 Task: Research Airbnb properties in Koulamoutou, Gabon from 7th December, 2023 to 14th December, 2023 for 1 adult. Place can be shared room with 1  bedroom having 1 bed and 1 bathroom. Property type can be hotel. Amenities needed are: washing machine. Booking option can be shelf check-in. Look for 5 properties as per requirement.
Action: Mouse moved to (281, 127)
Screenshot: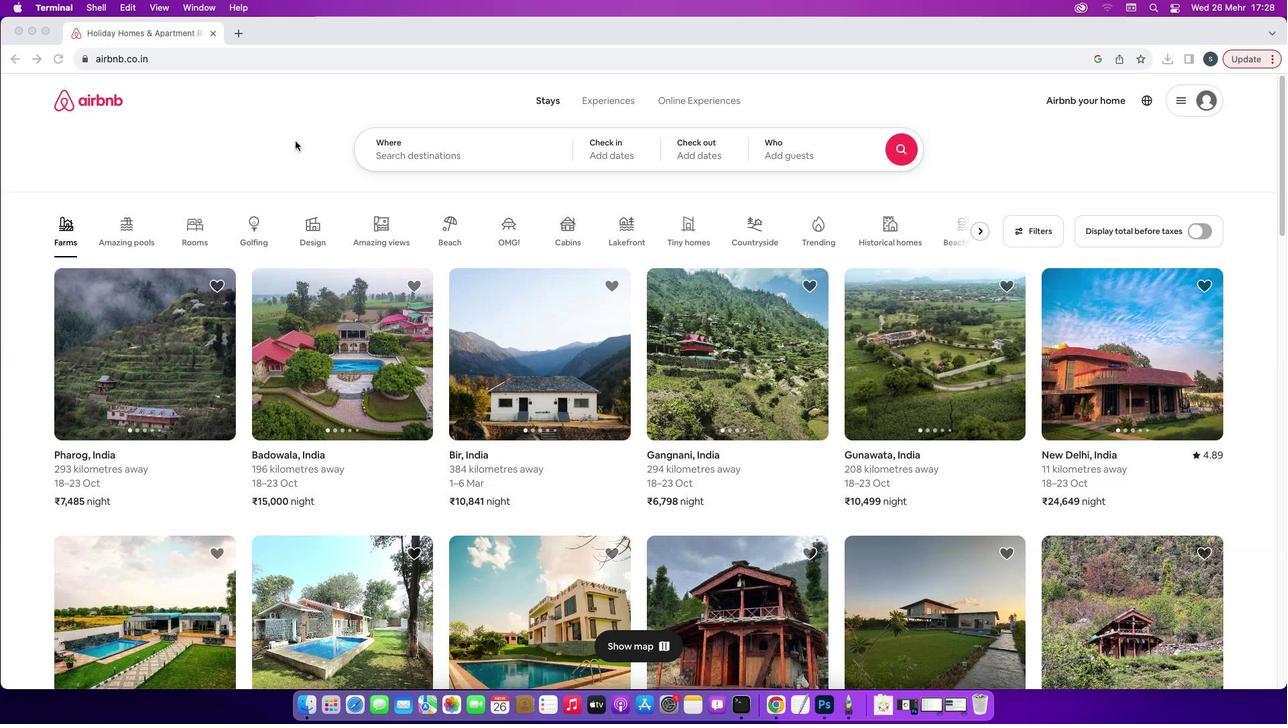 
Action: Mouse pressed left at (281, 127)
Screenshot: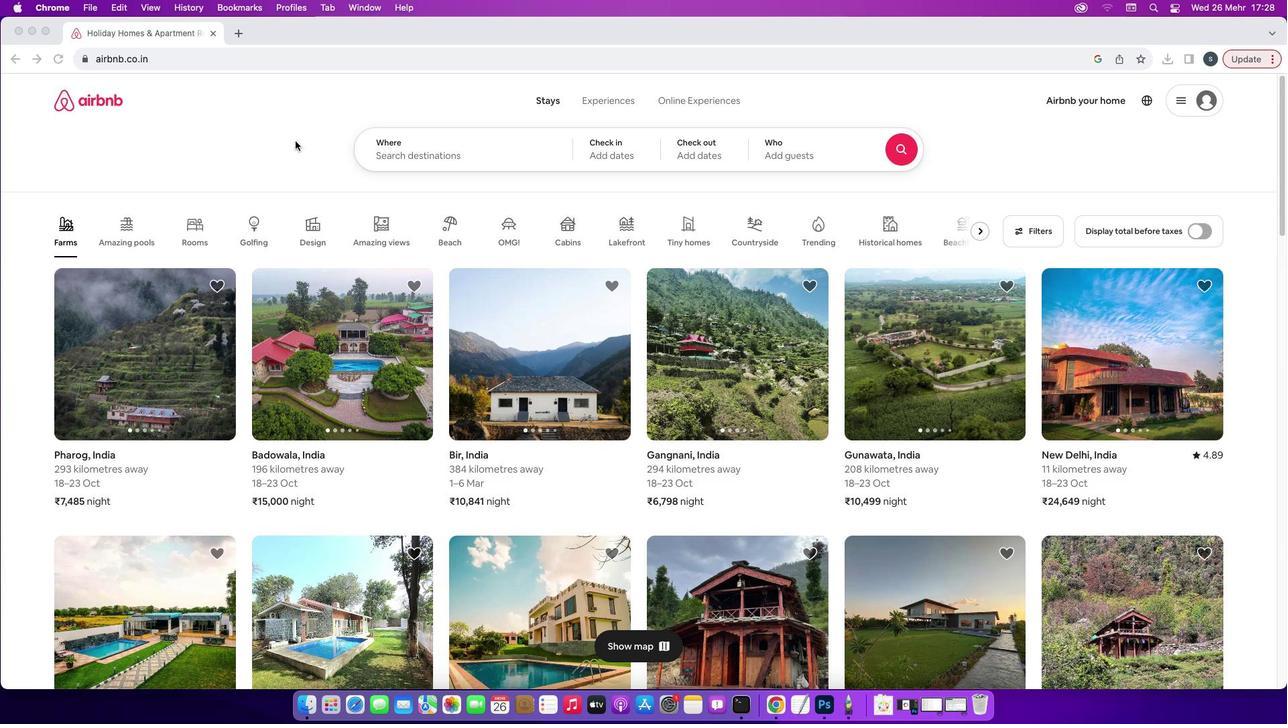 
Action: Mouse moved to (446, 145)
Screenshot: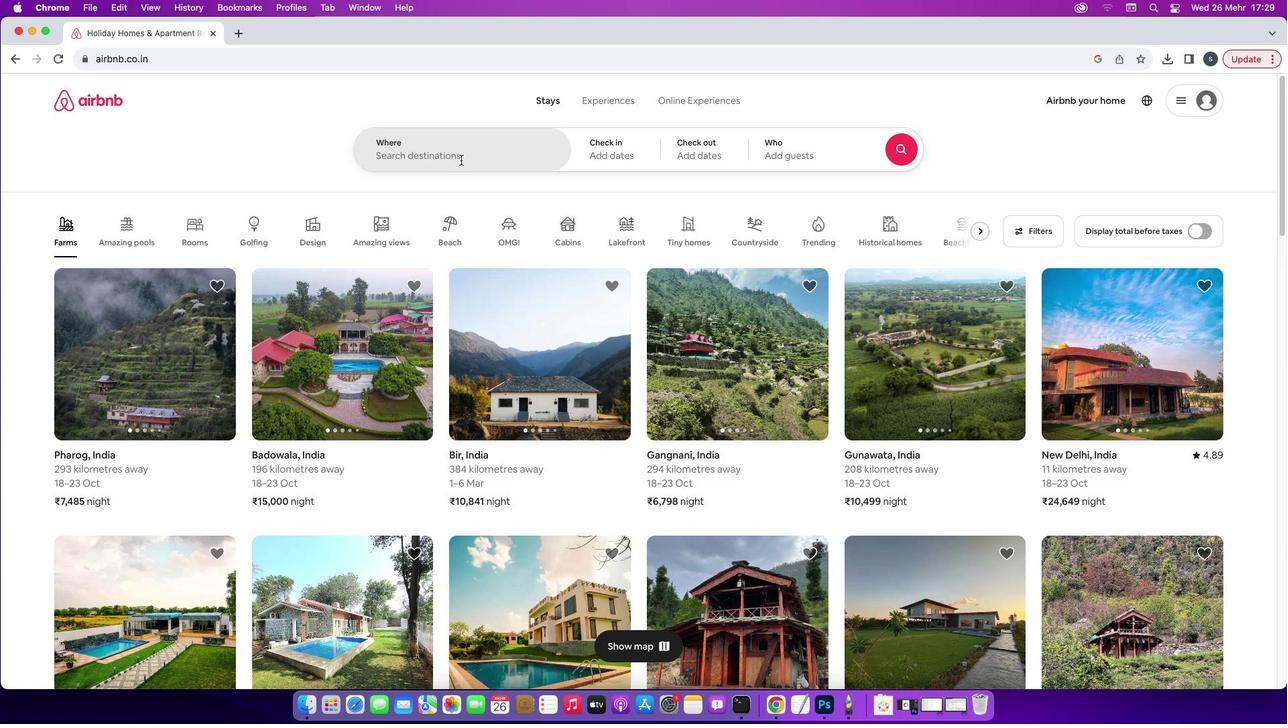 
Action: Mouse pressed left at (446, 145)
Screenshot: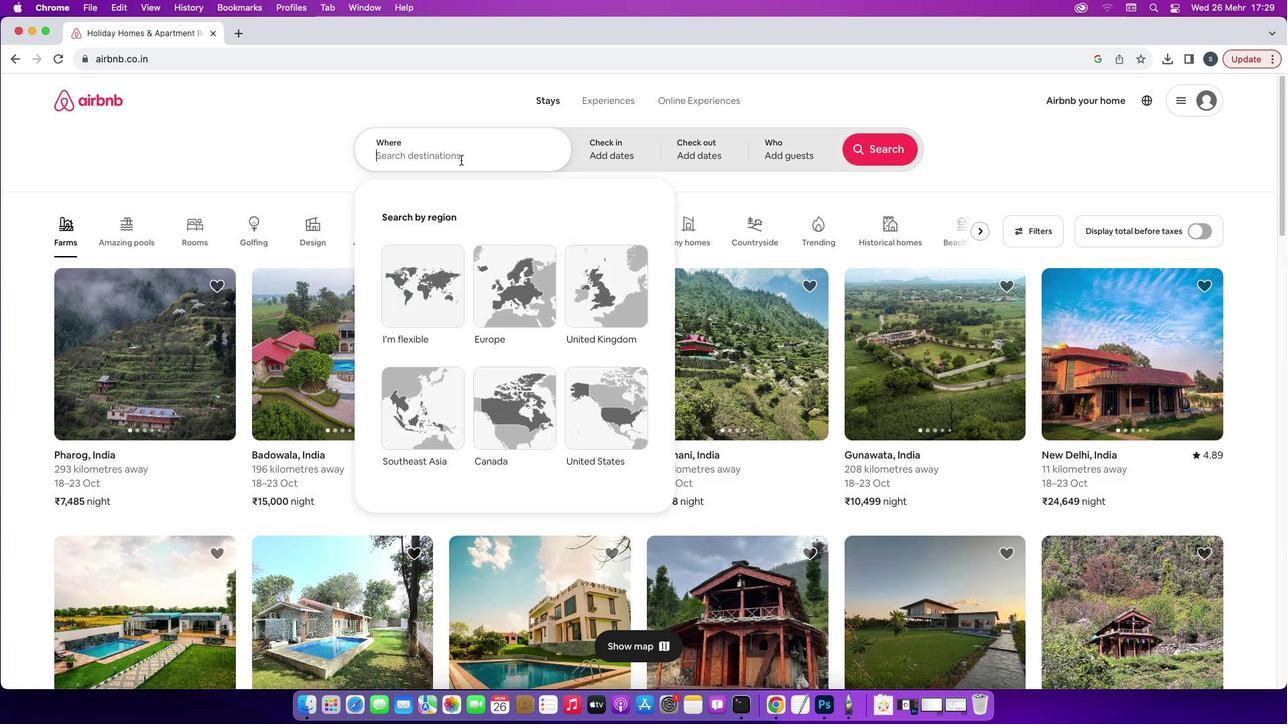 
Action: Mouse moved to (446, 145)
Screenshot: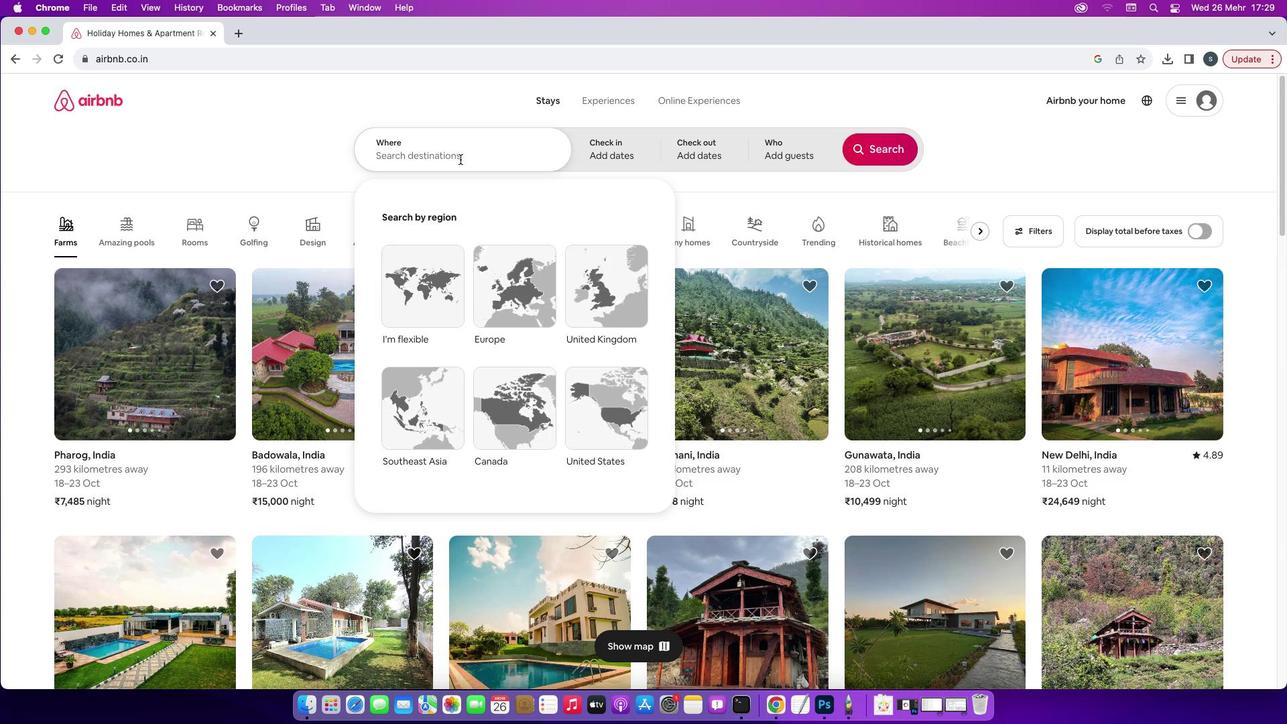 
Action: Key pressed Key.caps_lockKey.caps_lock'K'Key.caps_lock'o''u''l''a''m''o''u''t''o''u'','Key.spaceKey.caps_lock'G'Key.caps_lock'a''b''o''n'Key.enter
Screenshot: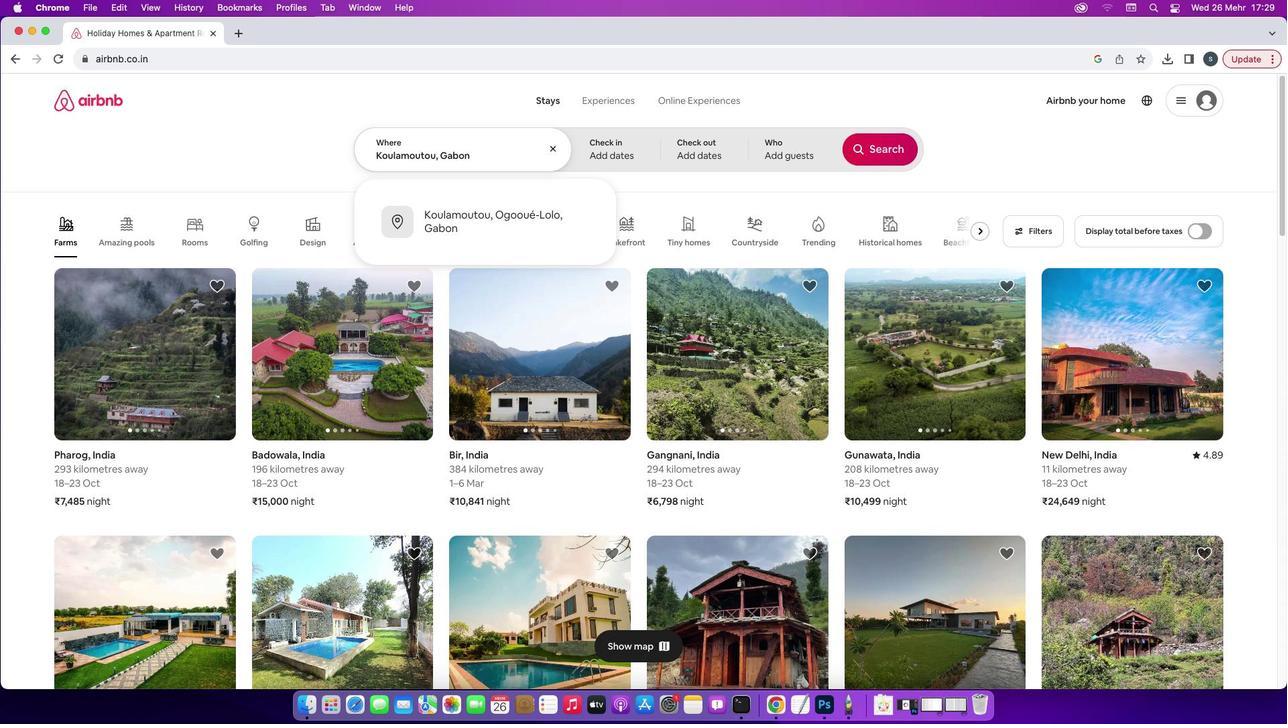 
Action: Mouse moved to (865, 240)
Screenshot: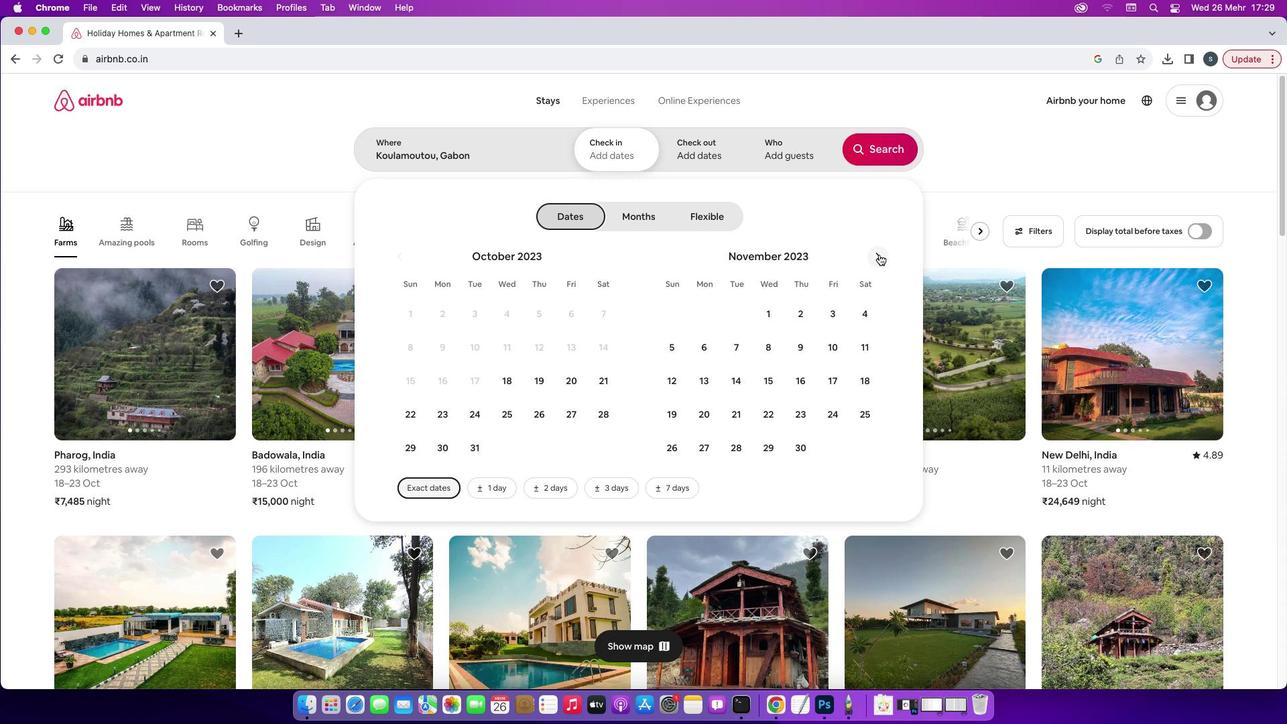 
Action: Mouse pressed left at (865, 240)
Screenshot: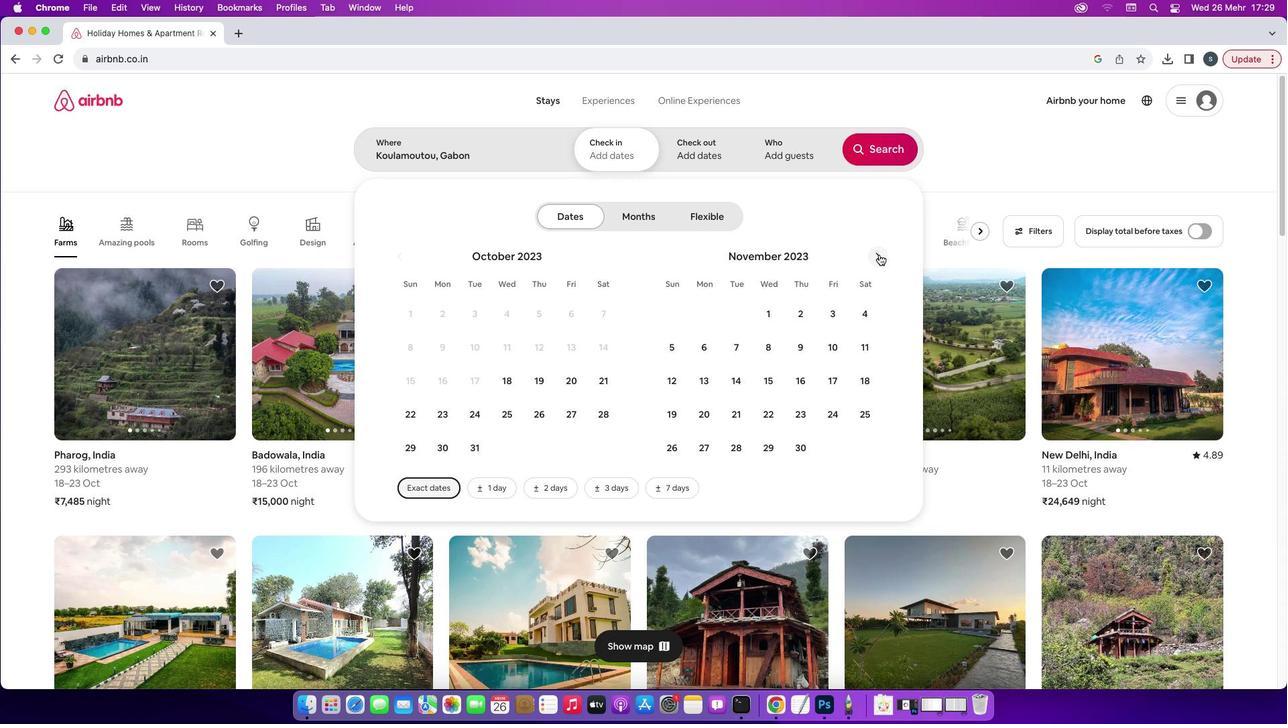 
Action: Mouse moved to (791, 327)
Screenshot: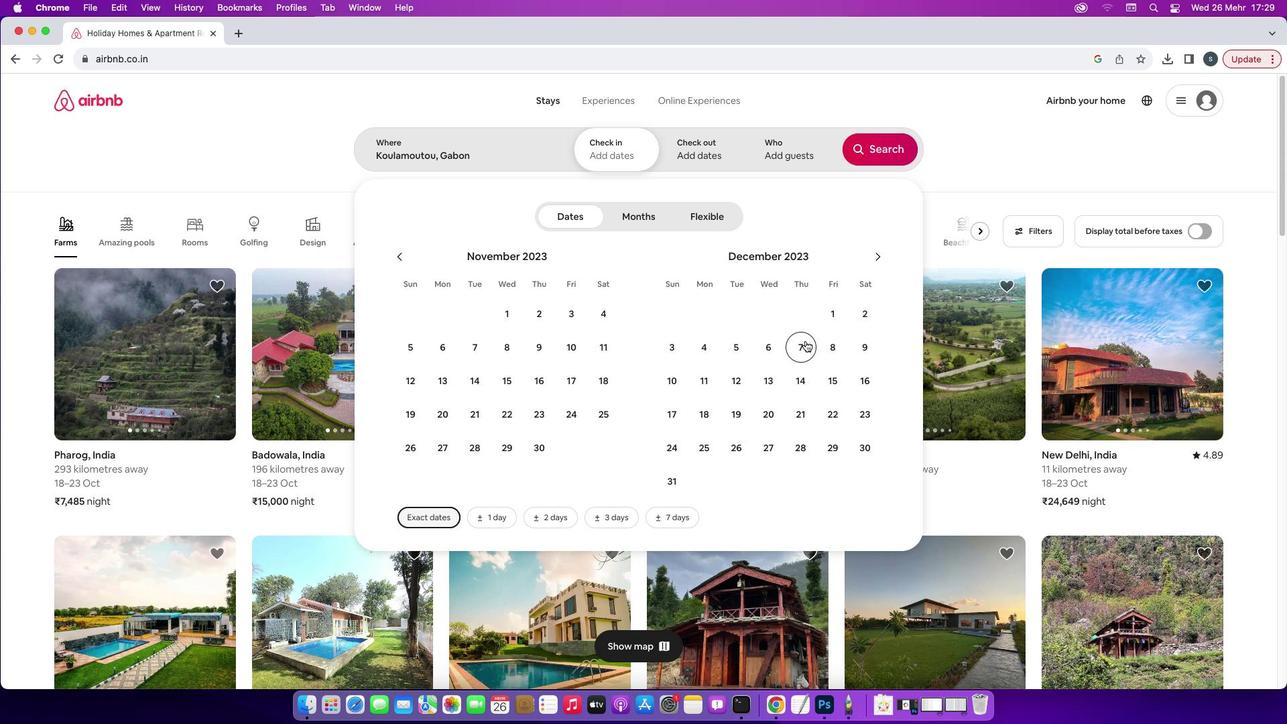
Action: Mouse pressed left at (791, 327)
Screenshot: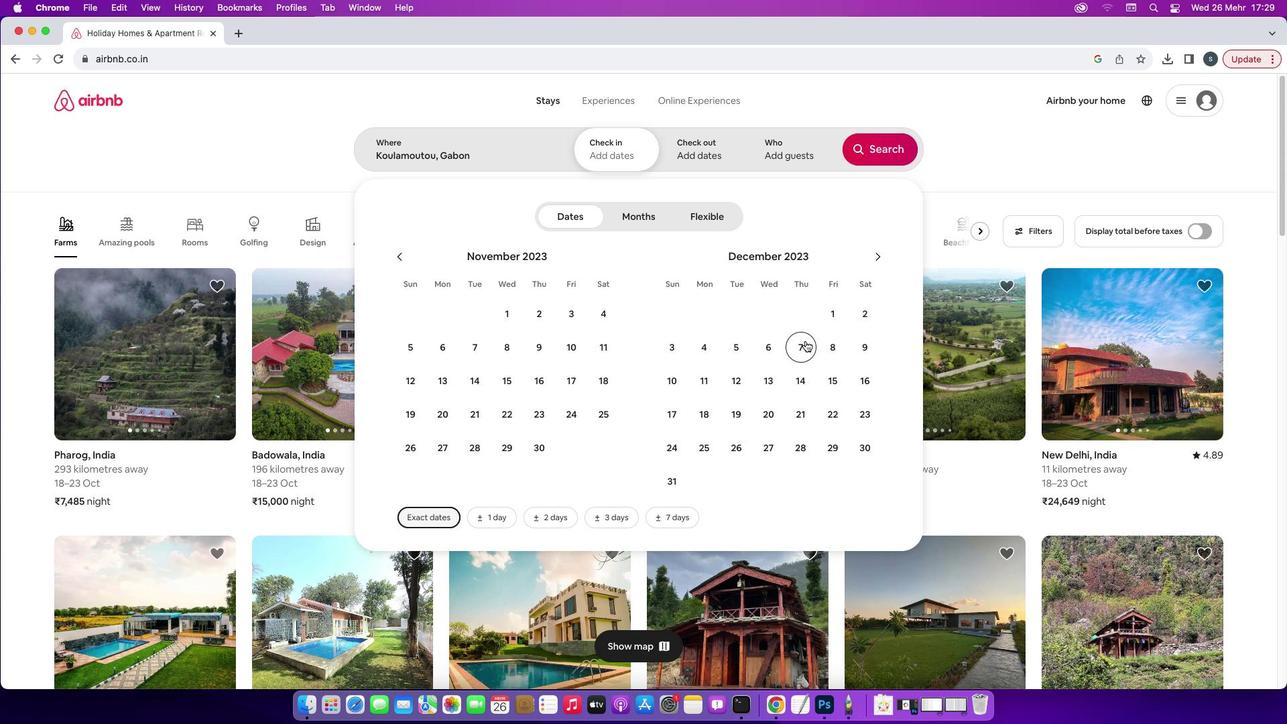 
Action: Mouse moved to (786, 361)
Screenshot: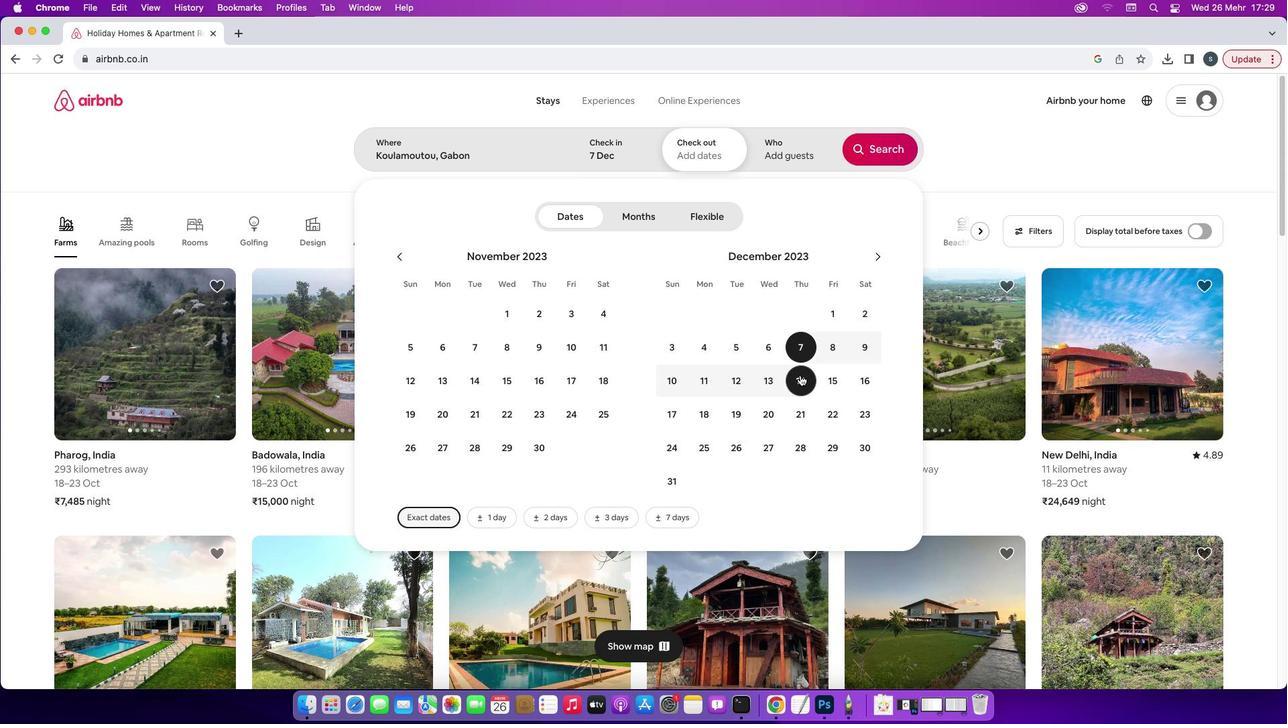 
Action: Mouse pressed left at (786, 361)
Screenshot: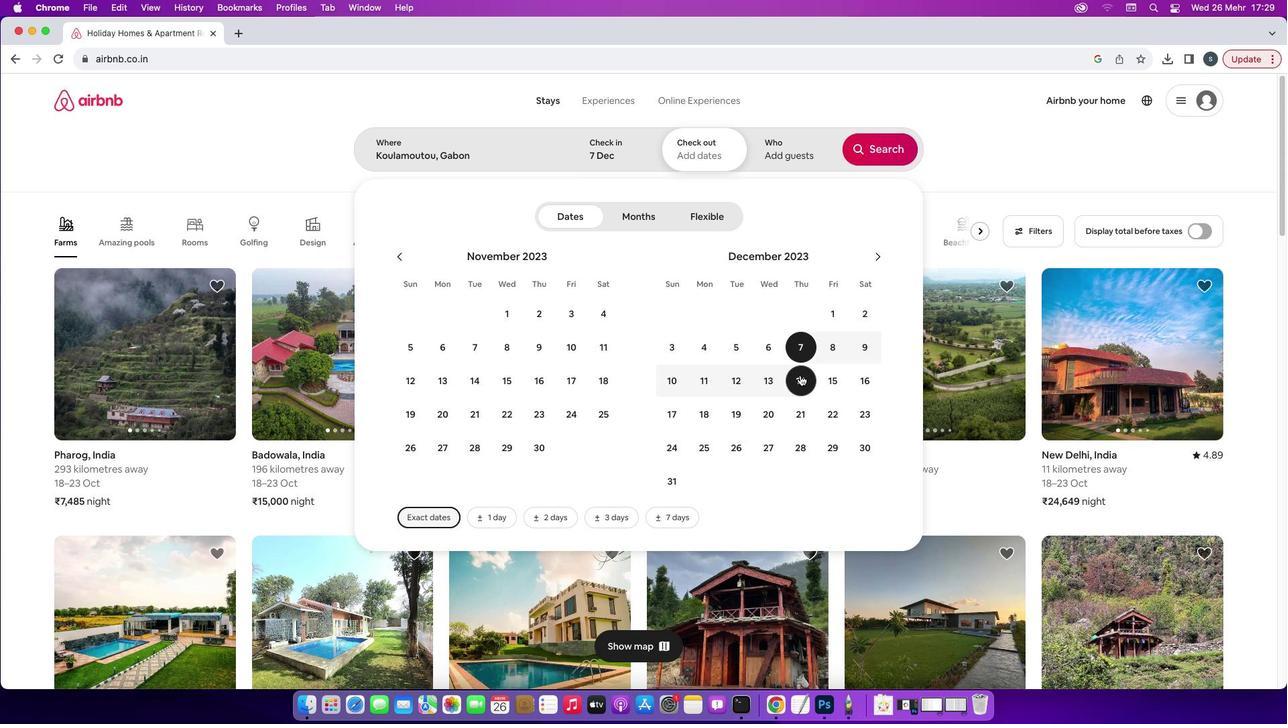 
Action: Mouse moved to (775, 144)
Screenshot: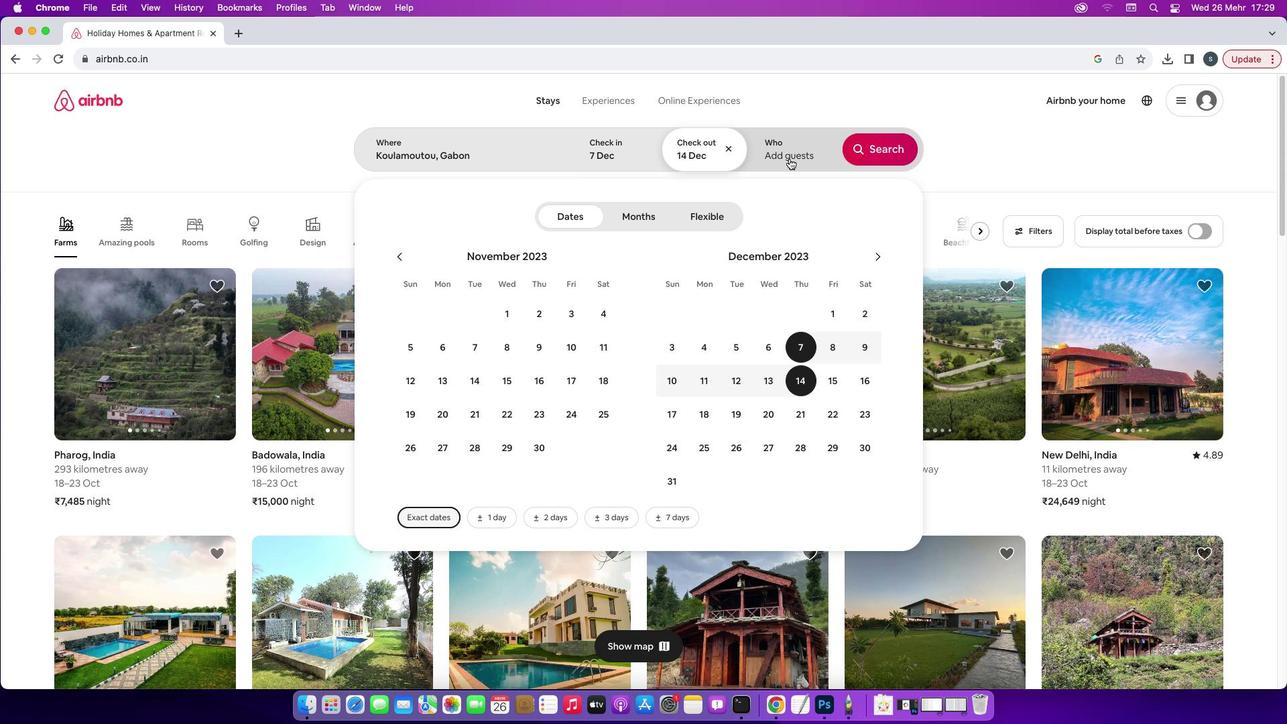 
Action: Mouse pressed left at (775, 144)
Screenshot: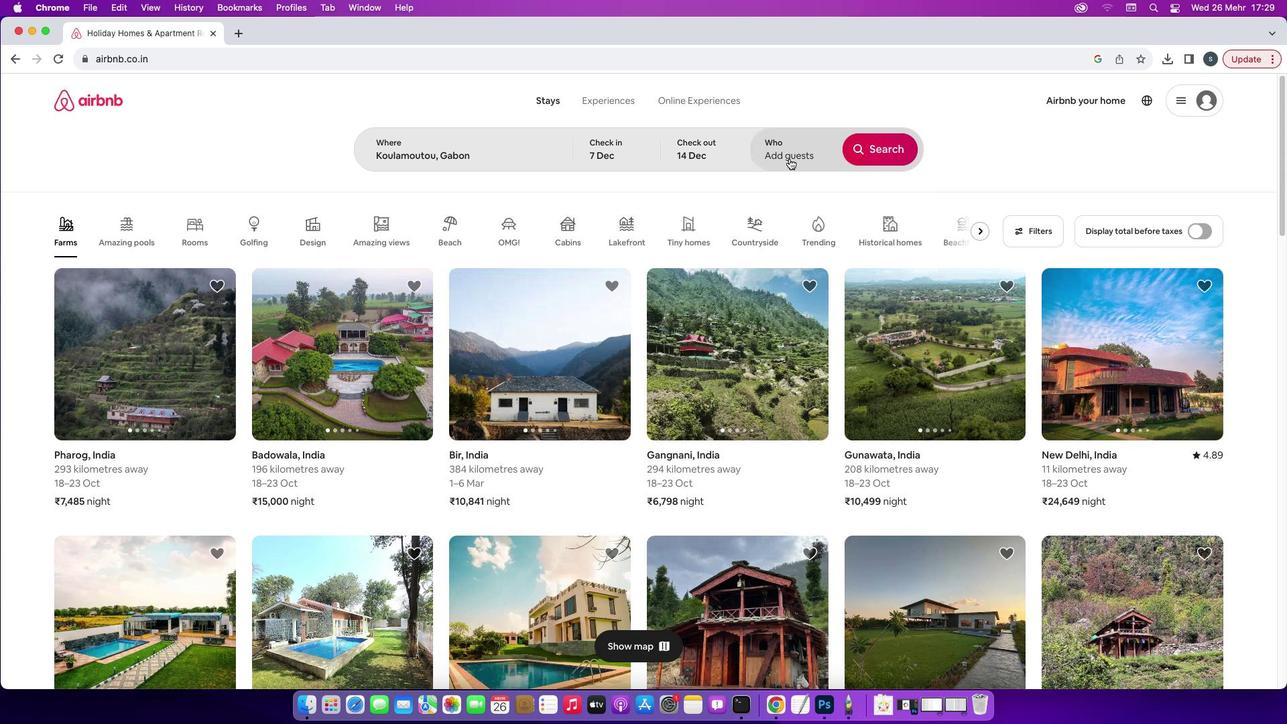 
Action: Mouse moved to (865, 203)
Screenshot: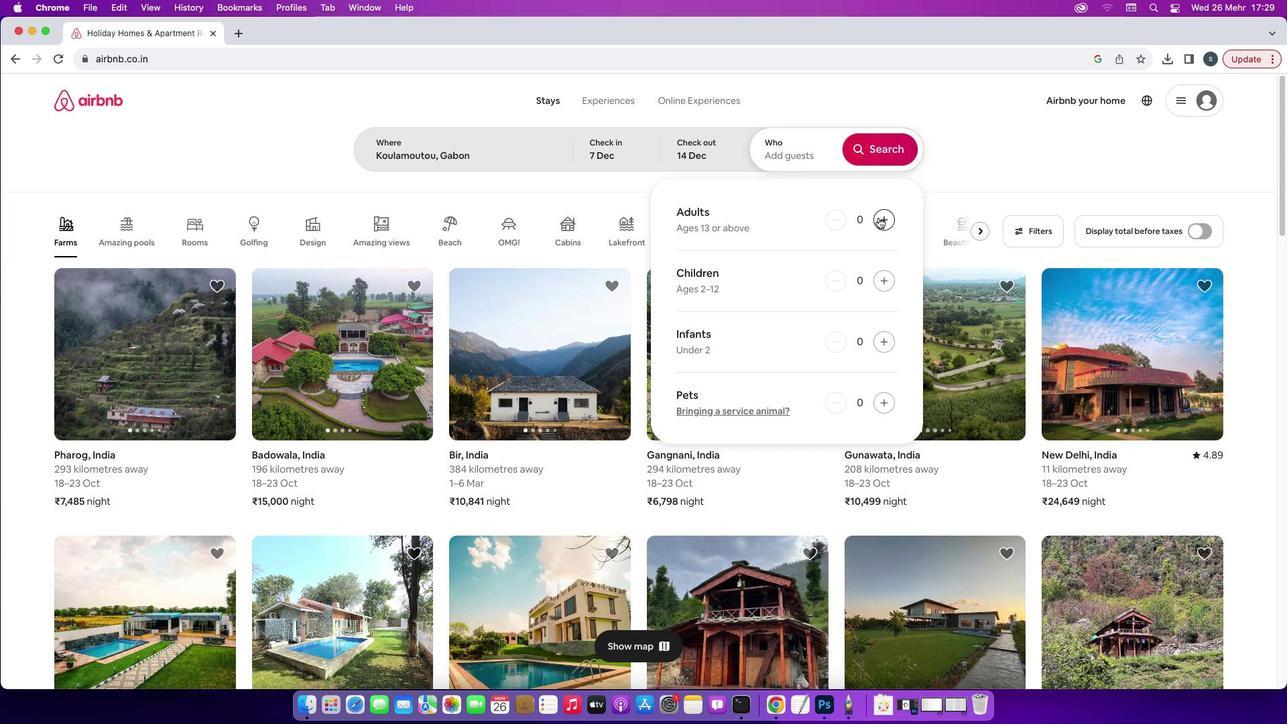 
Action: Mouse pressed left at (865, 203)
Screenshot: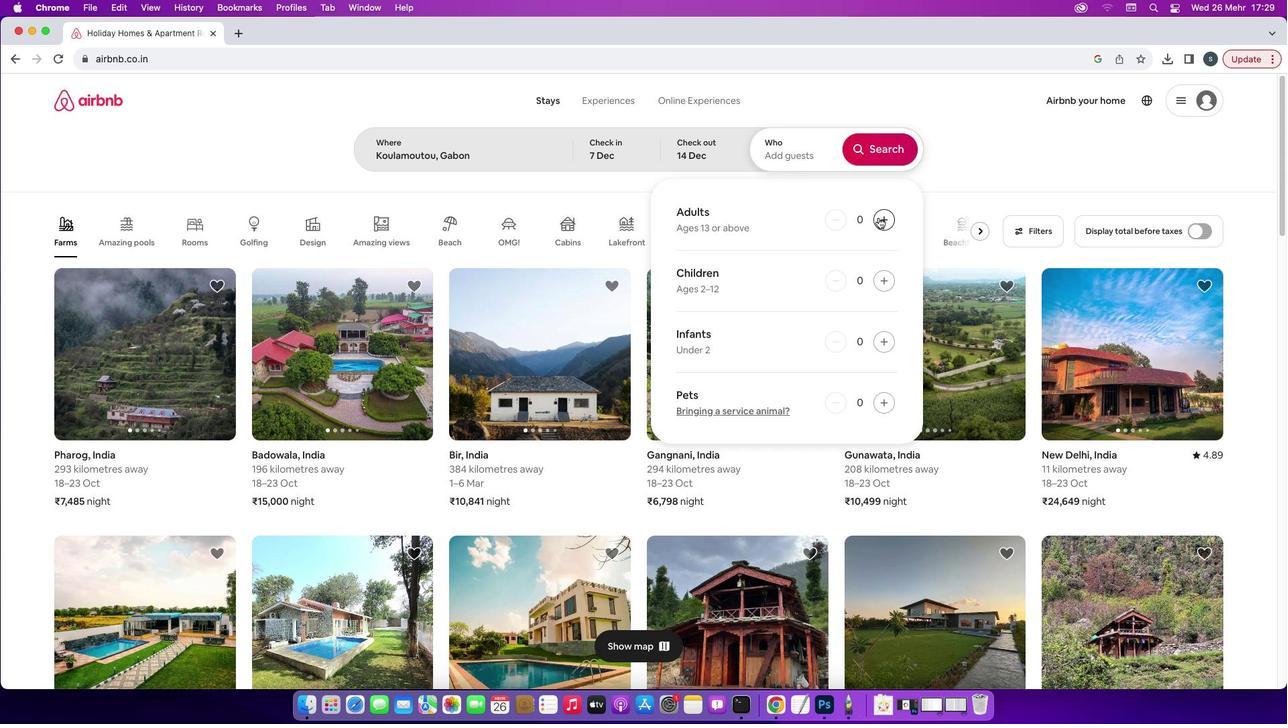 
Action: Mouse moved to (867, 139)
Screenshot: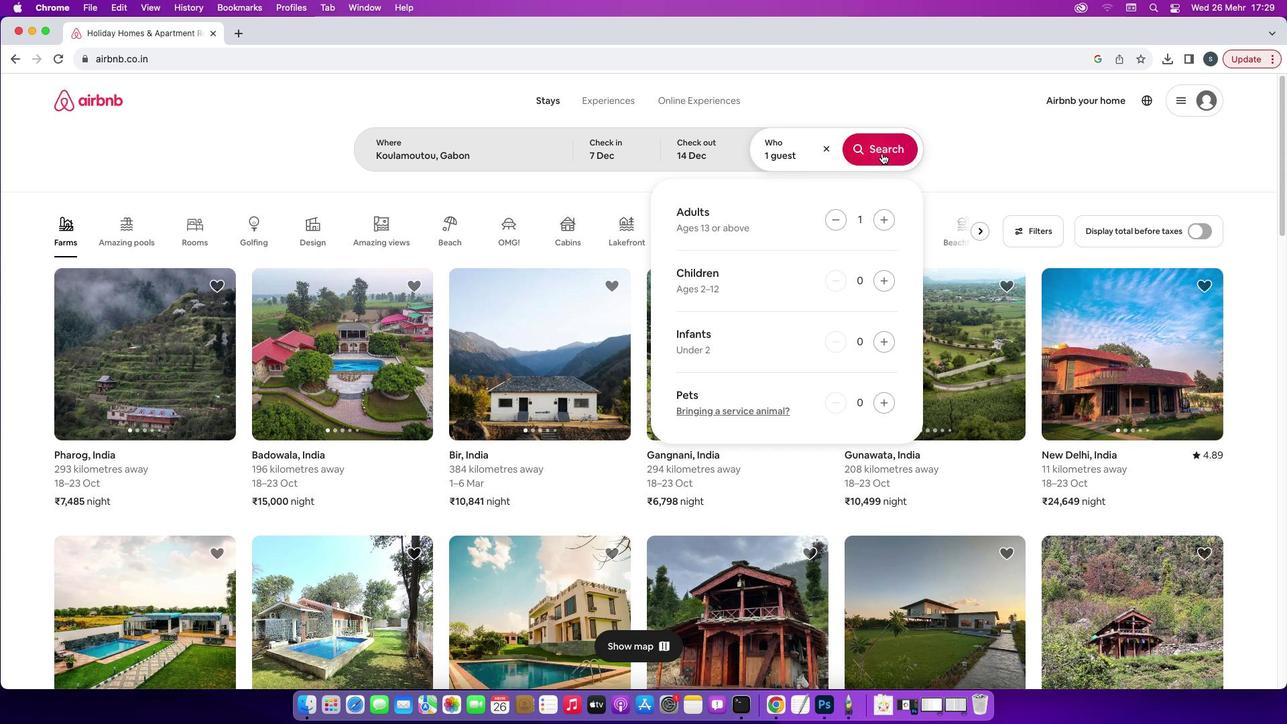 
Action: Mouse pressed left at (867, 139)
Screenshot: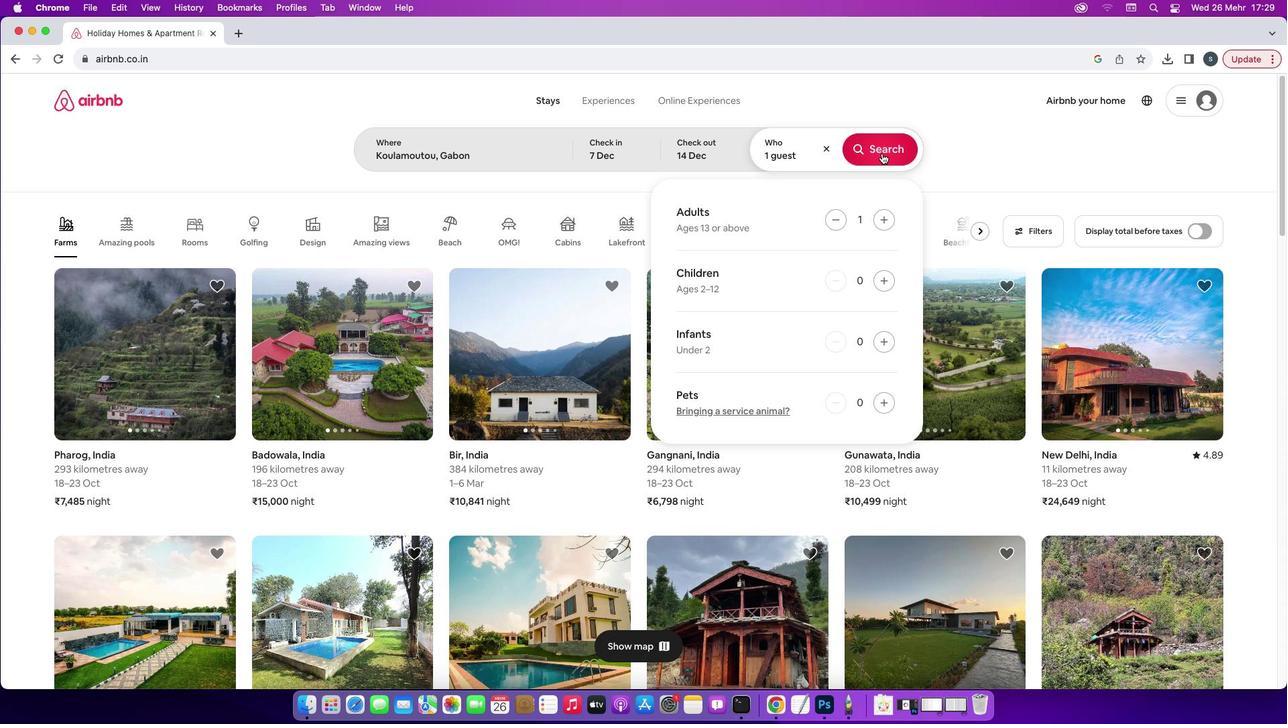 
Action: Mouse moved to (1049, 142)
Screenshot: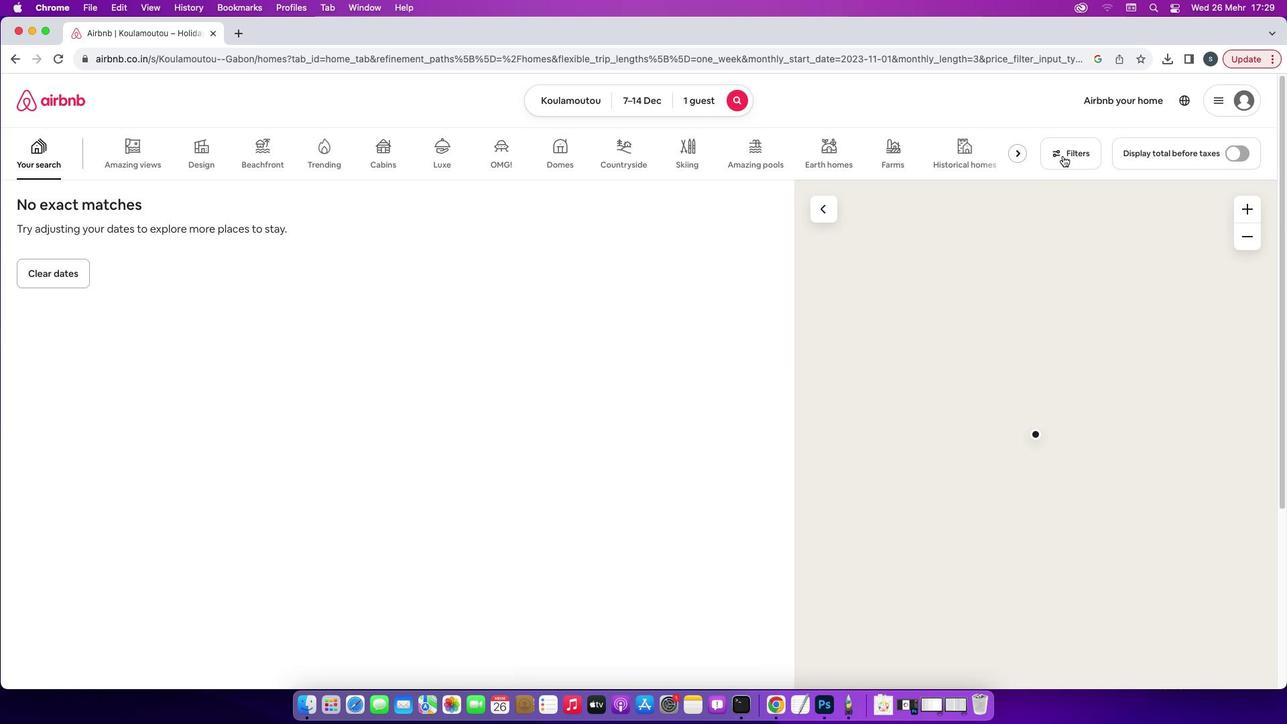 
Action: Mouse pressed left at (1049, 142)
Screenshot: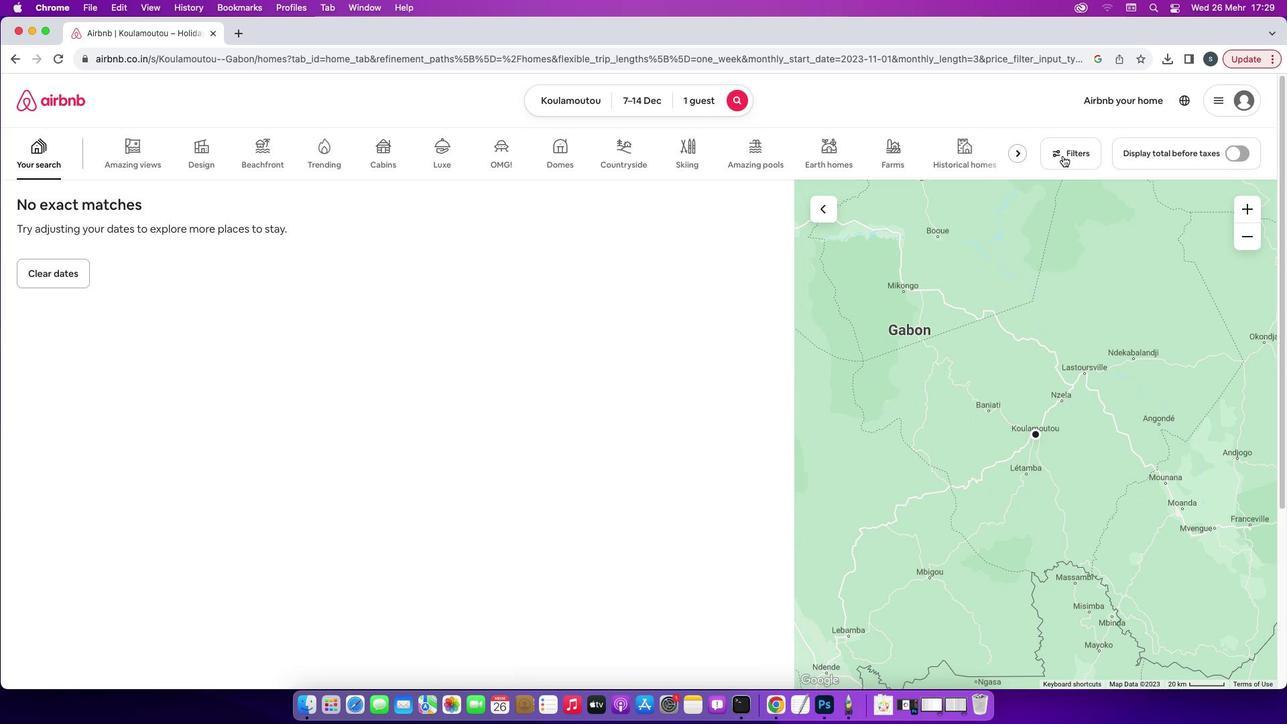 
Action: Mouse moved to (531, 472)
Screenshot: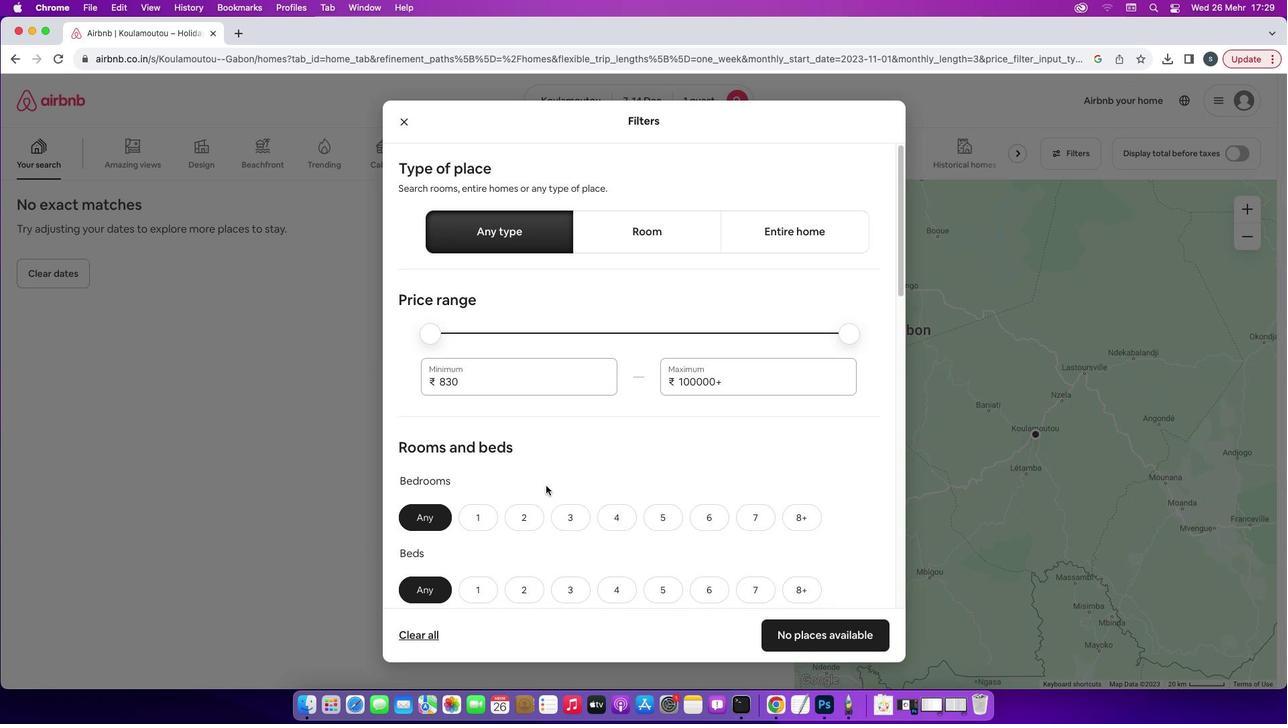 
Action: Mouse scrolled (531, 472) with delta (-13, -14)
Screenshot: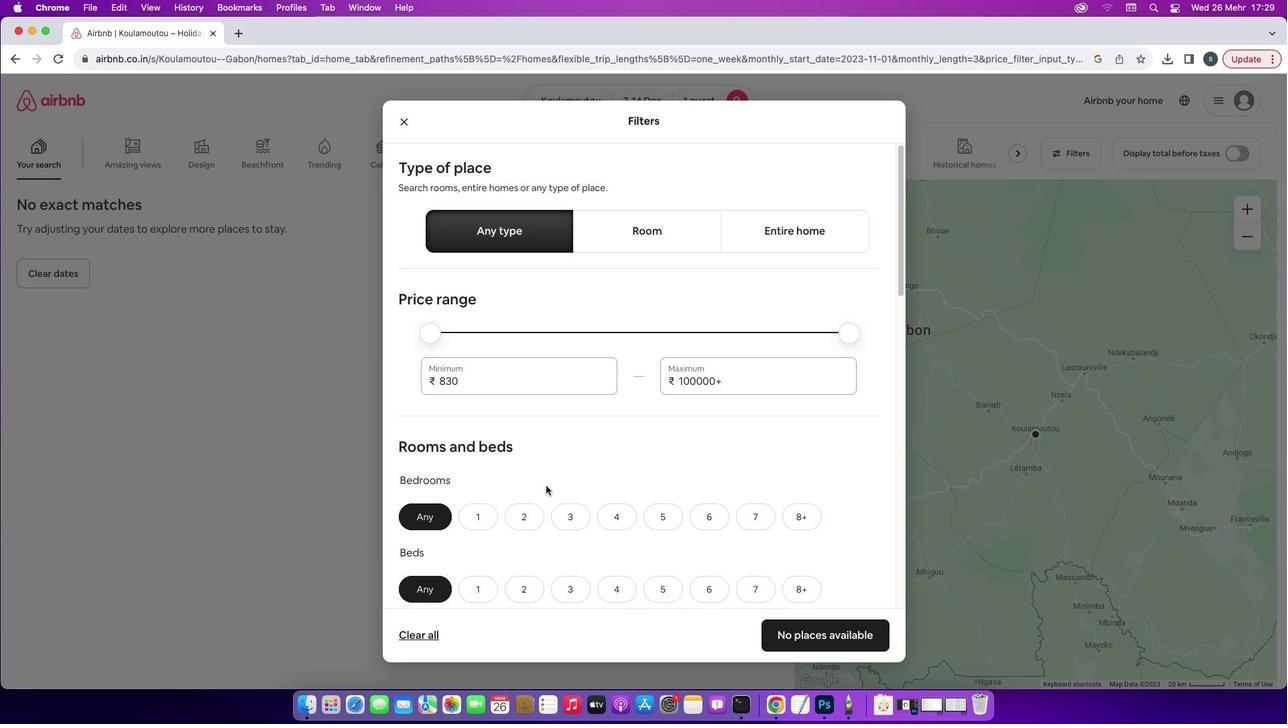 
Action: Mouse scrolled (531, 472) with delta (-13, -14)
Screenshot: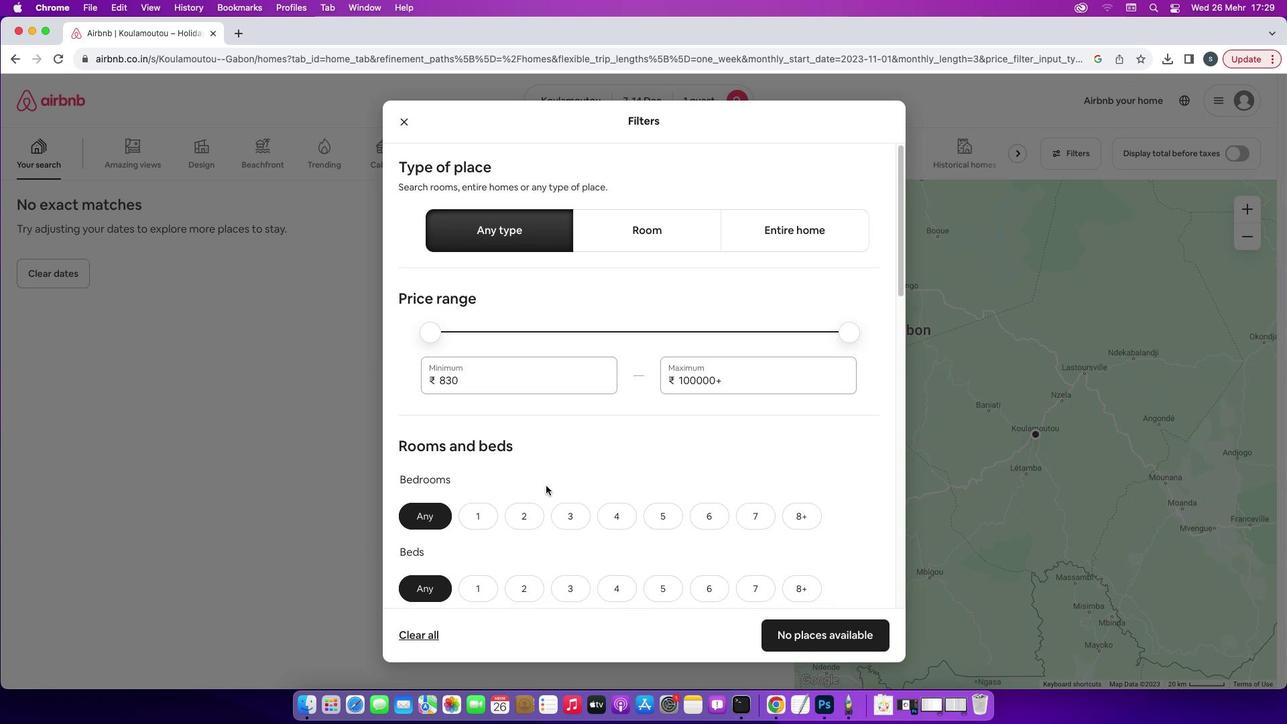 
Action: Mouse scrolled (531, 472) with delta (-13, -14)
Screenshot: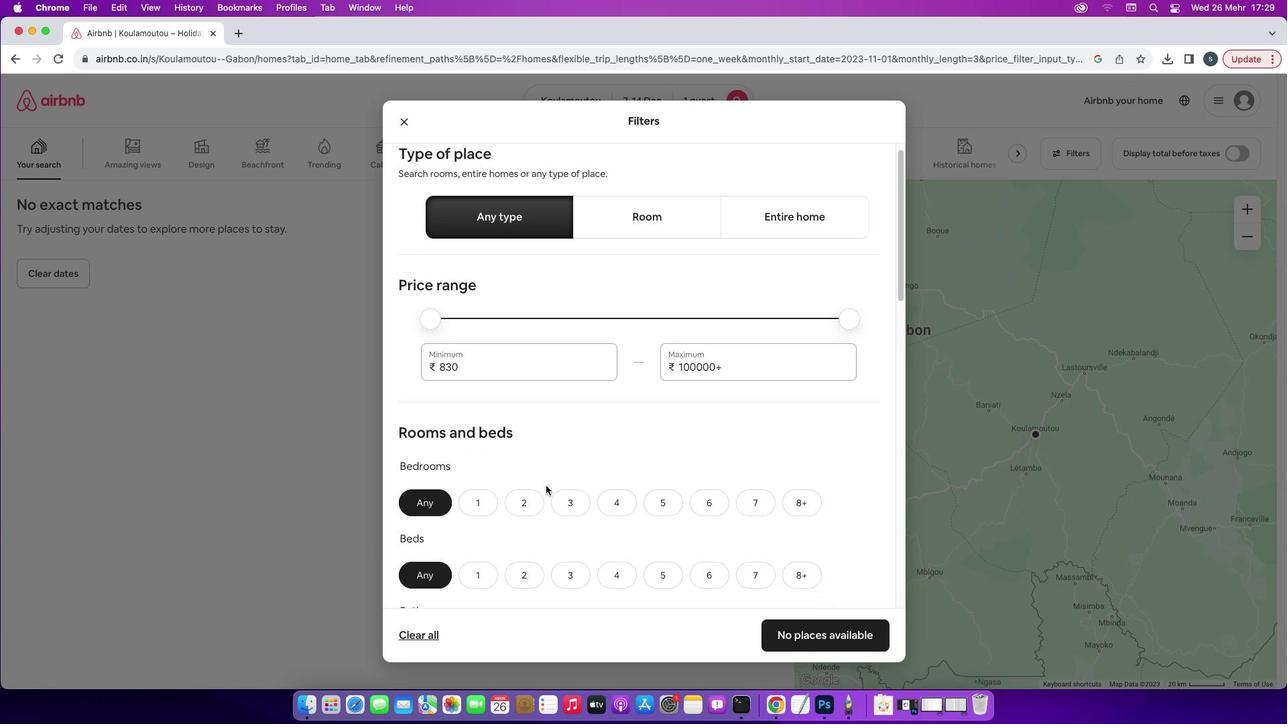 
Action: Mouse scrolled (531, 472) with delta (-13, -14)
Screenshot: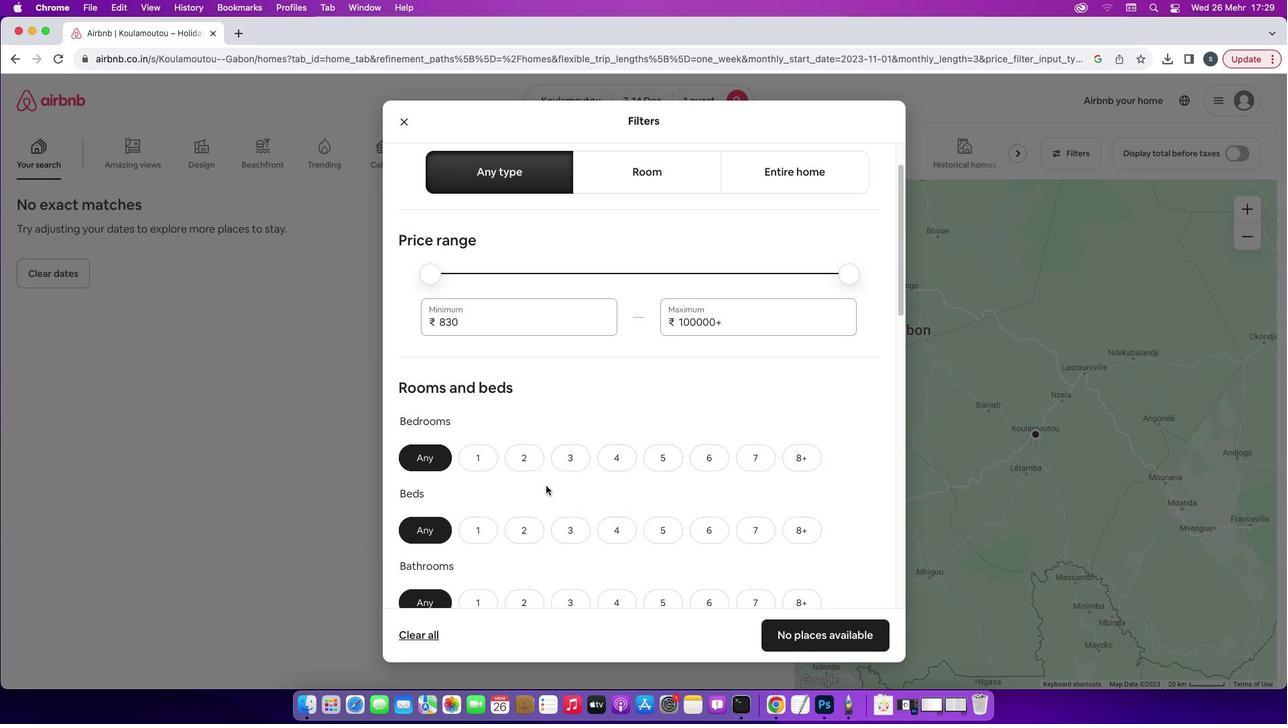 
Action: Mouse scrolled (531, 472) with delta (-13, -14)
Screenshot: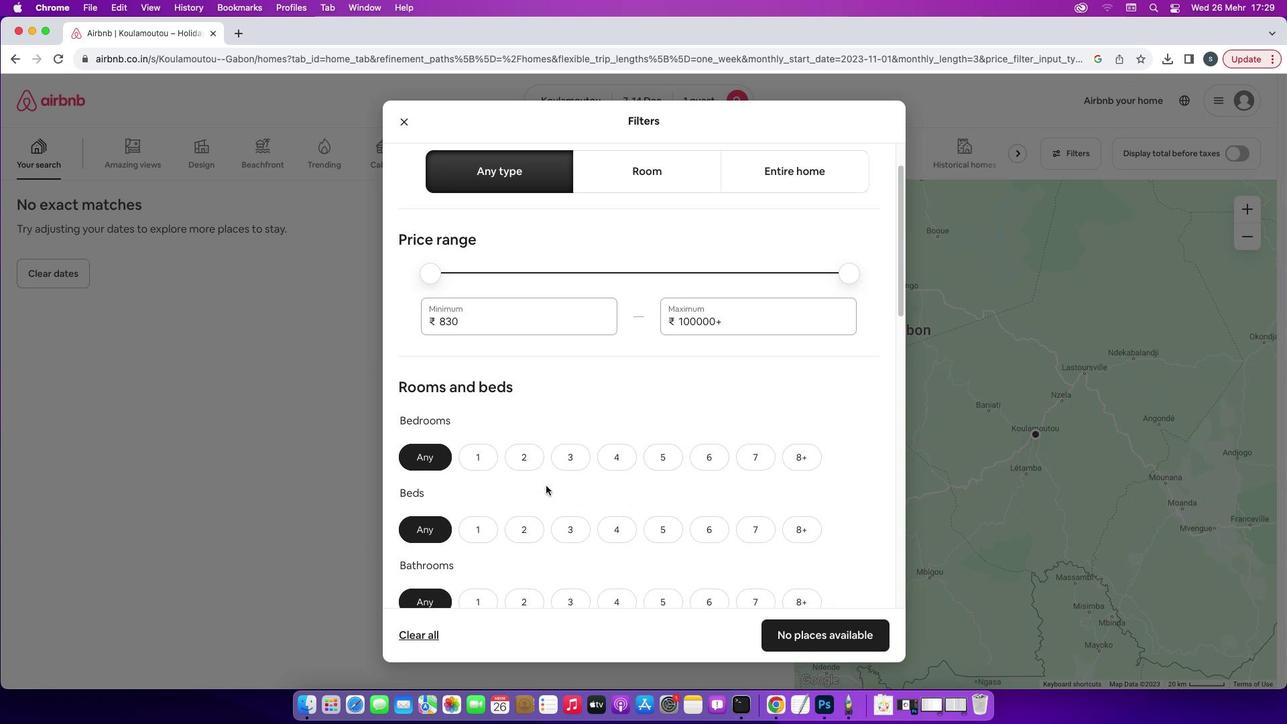 
Action: Mouse scrolled (531, 472) with delta (-13, -14)
Screenshot: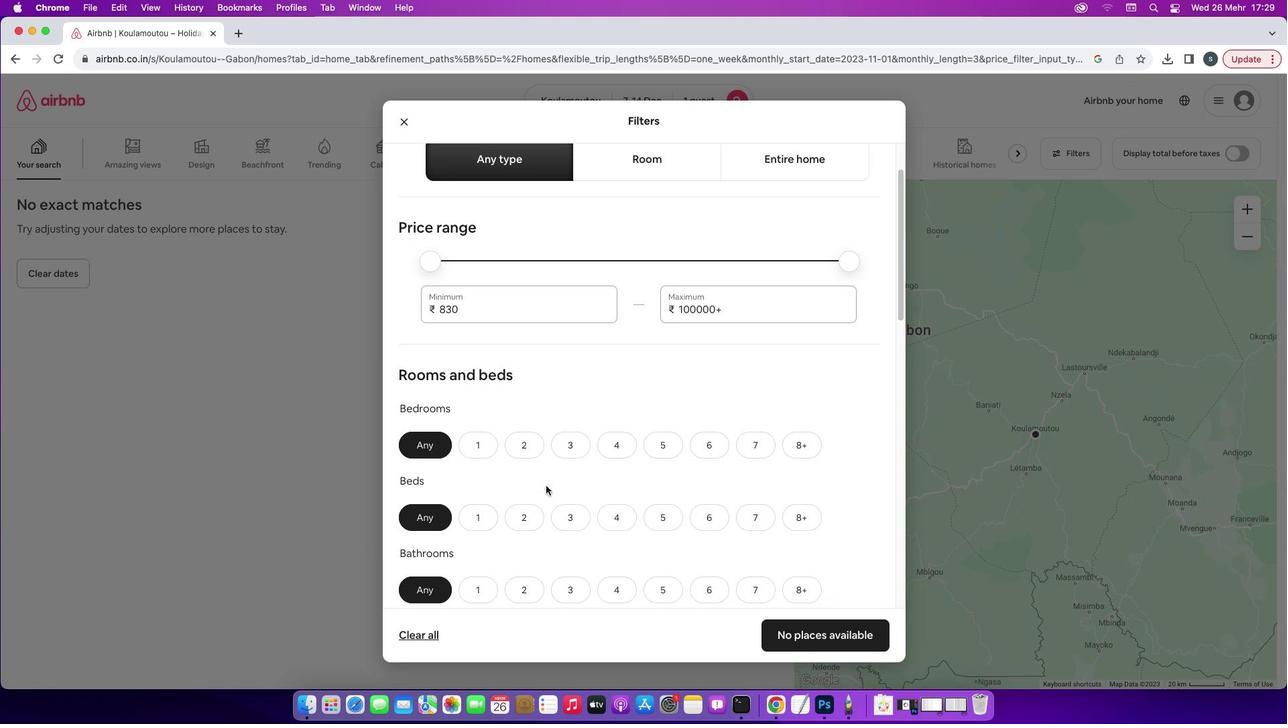 
Action: Mouse scrolled (531, 472) with delta (-13, -14)
Screenshot: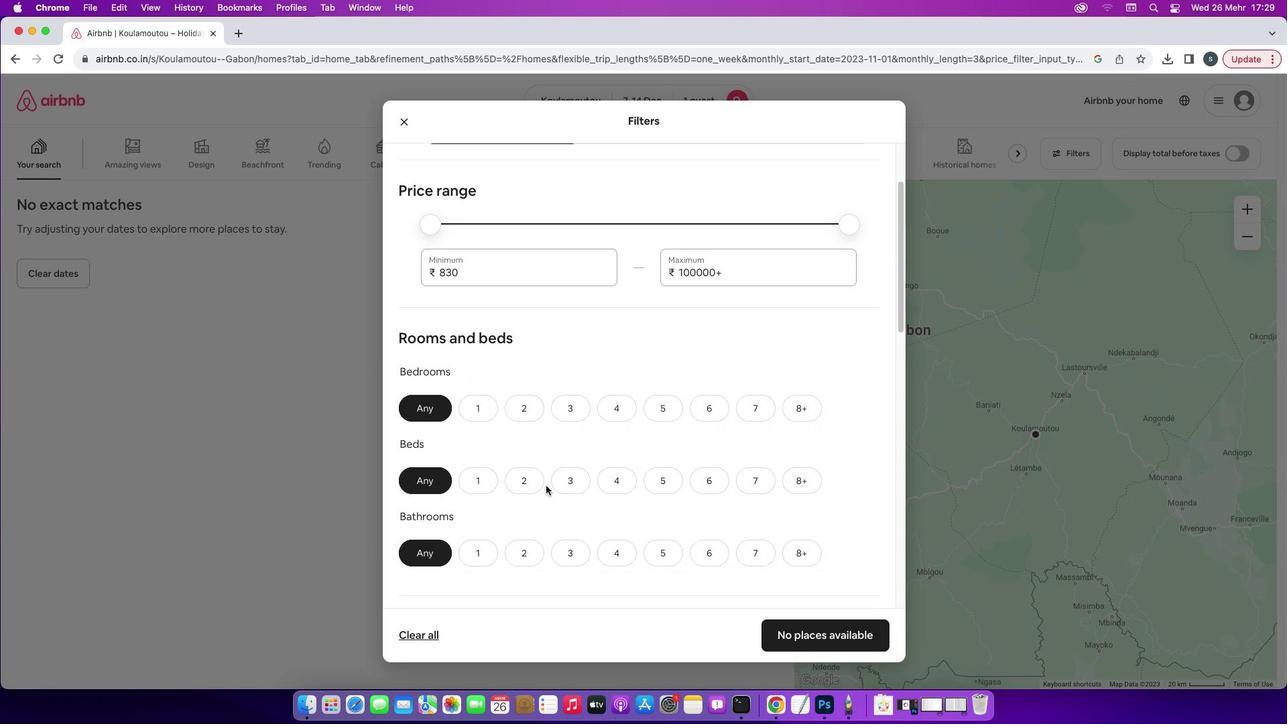 
Action: Mouse moved to (452, 358)
Screenshot: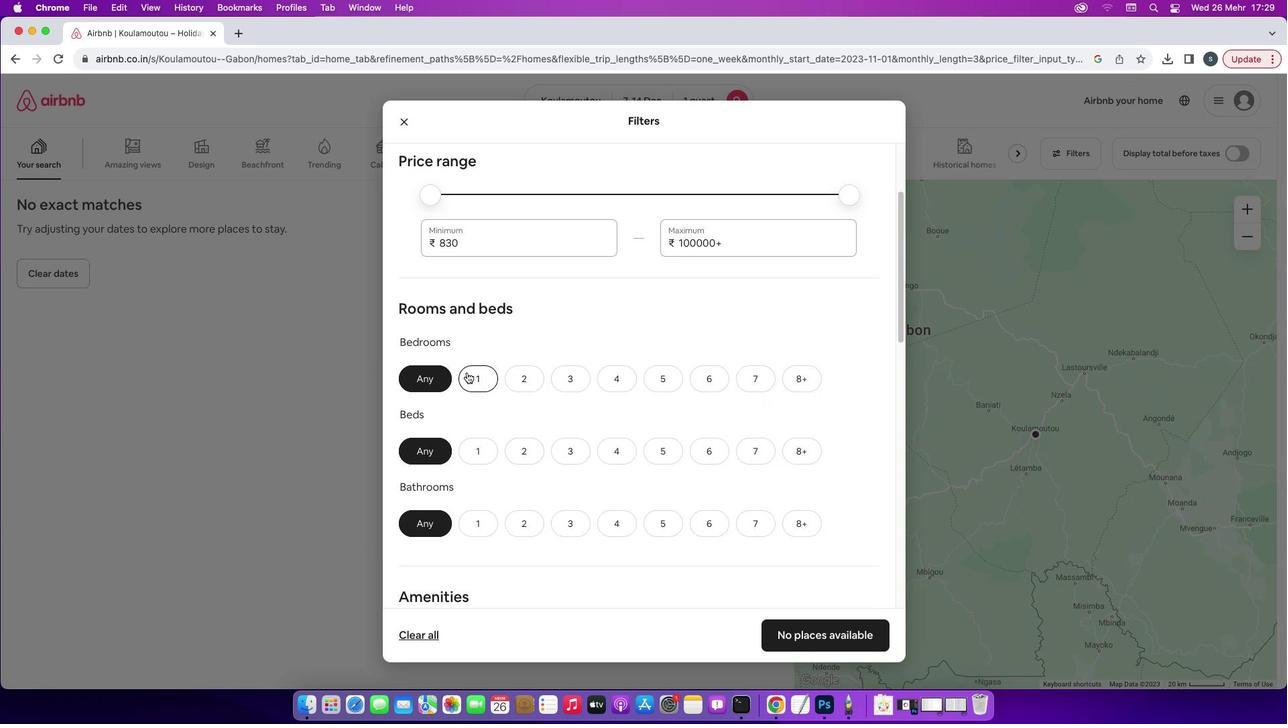 
Action: Mouse pressed left at (452, 358)
Screenshot: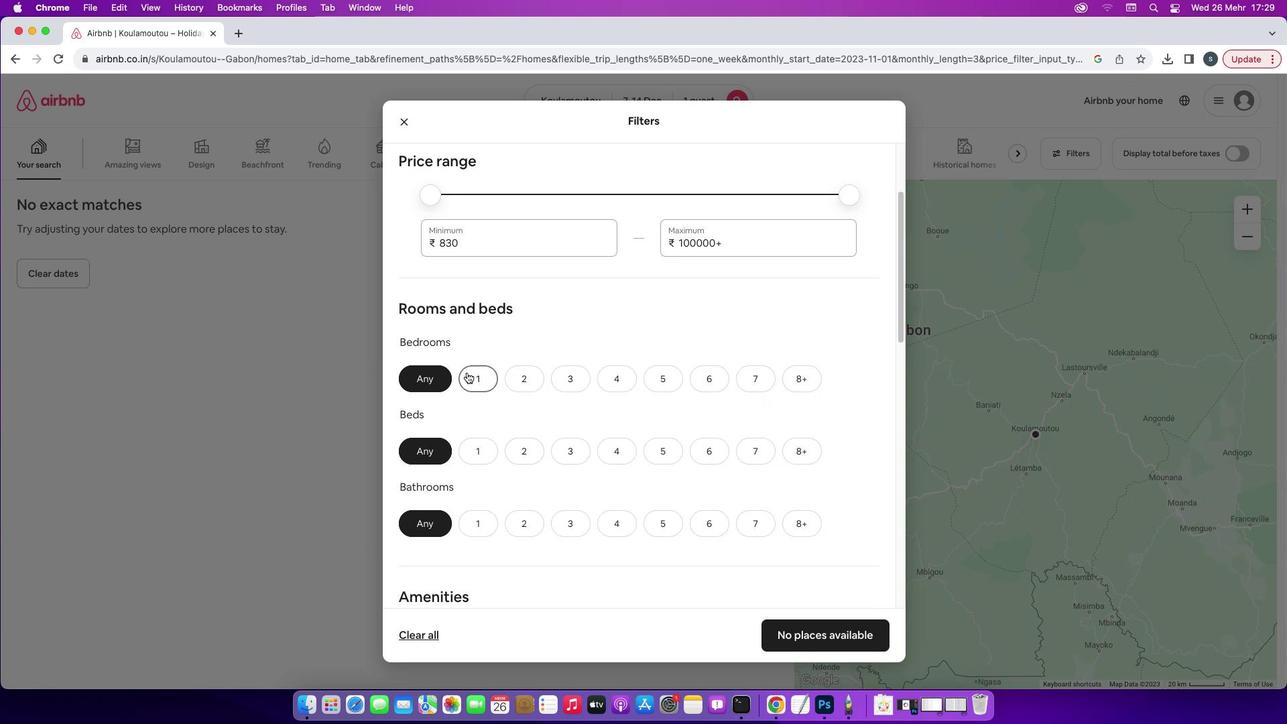 
Action: Mouse moved to (471, 432)
Screenshot: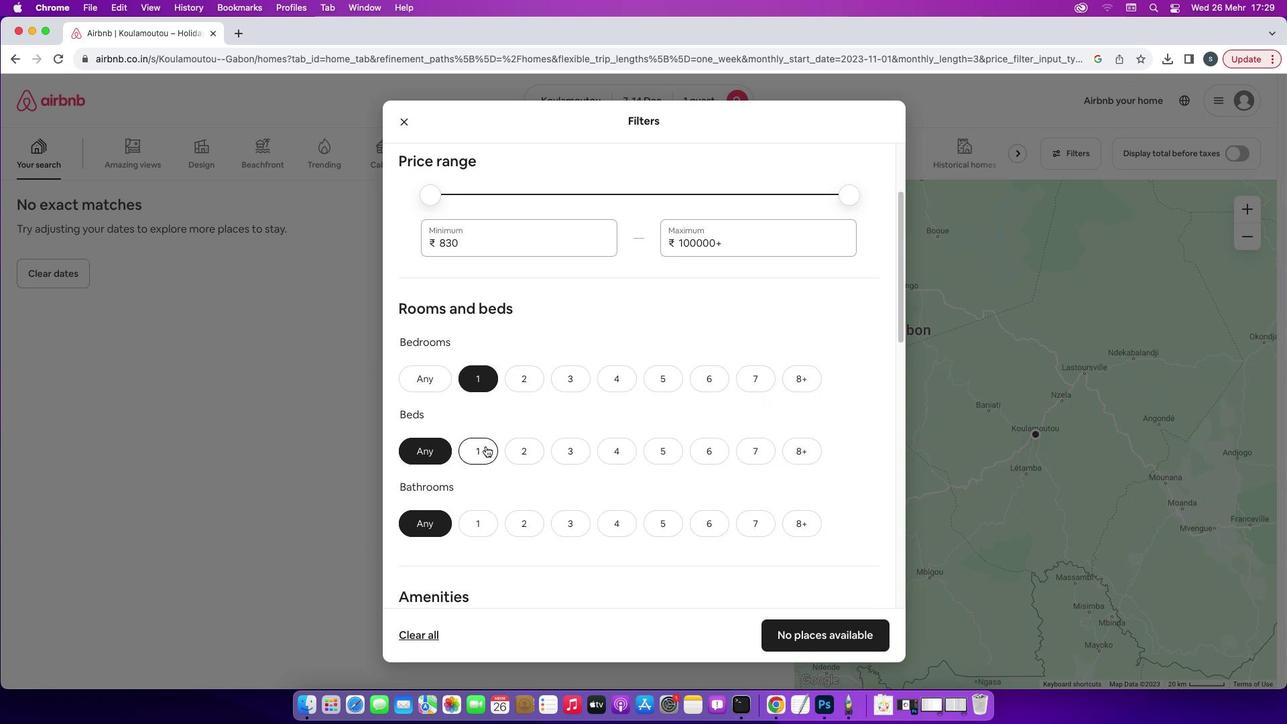 
Action: Mouse pressed left at (471, 432)
Screenshot: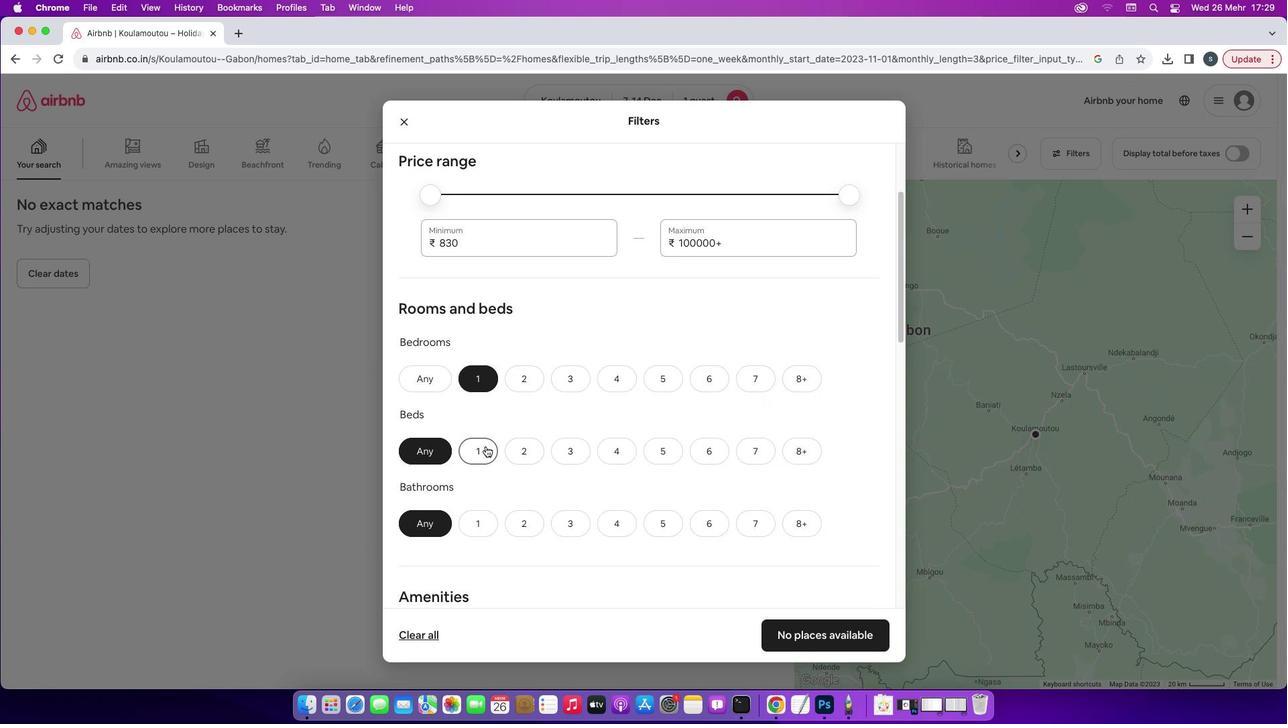 
Action: Mouse moved to (471, 509)
Screenshot: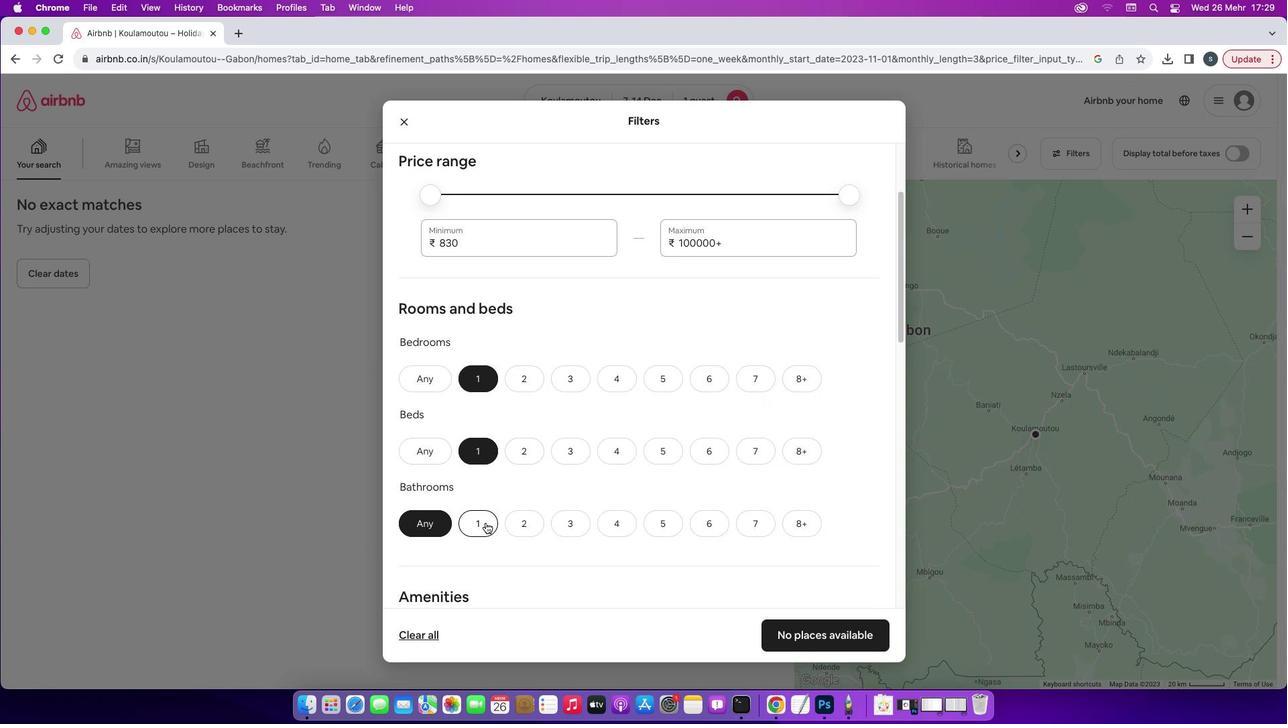 
Action: Mouse pressed left at (471, 509)
Screenshot: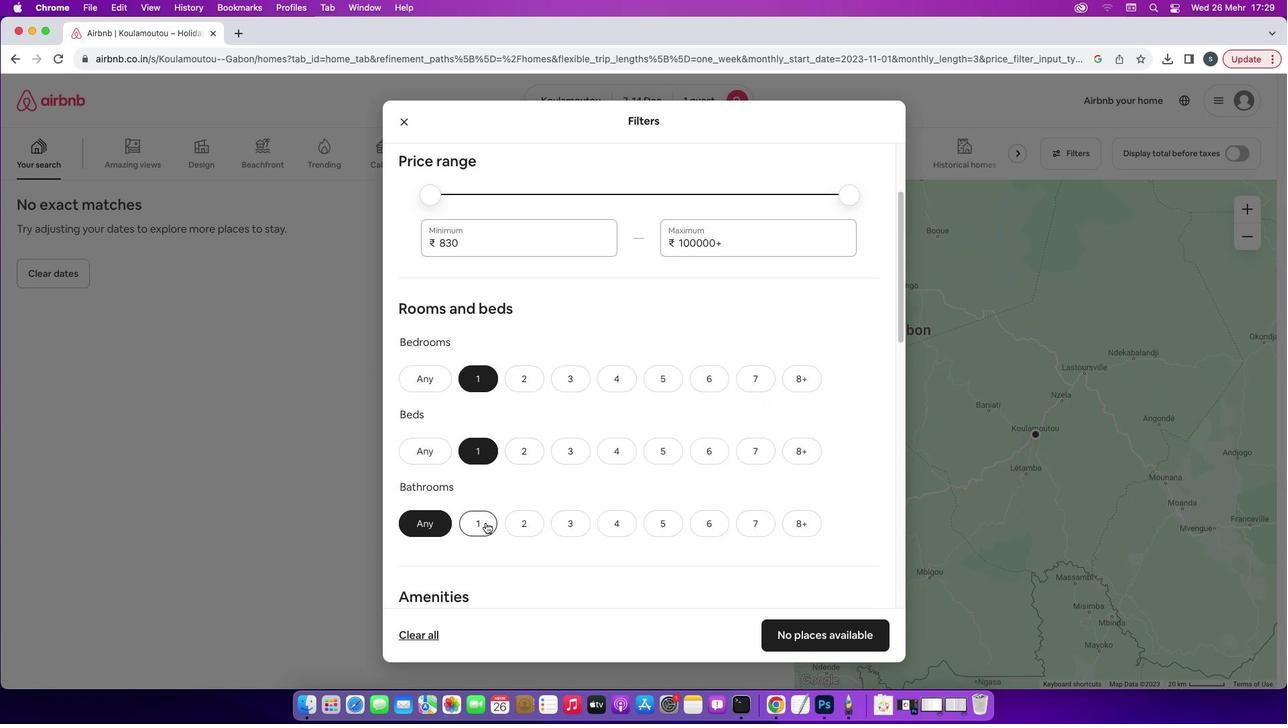 
Action: Mouse moved to (576, 463)
Screenshot: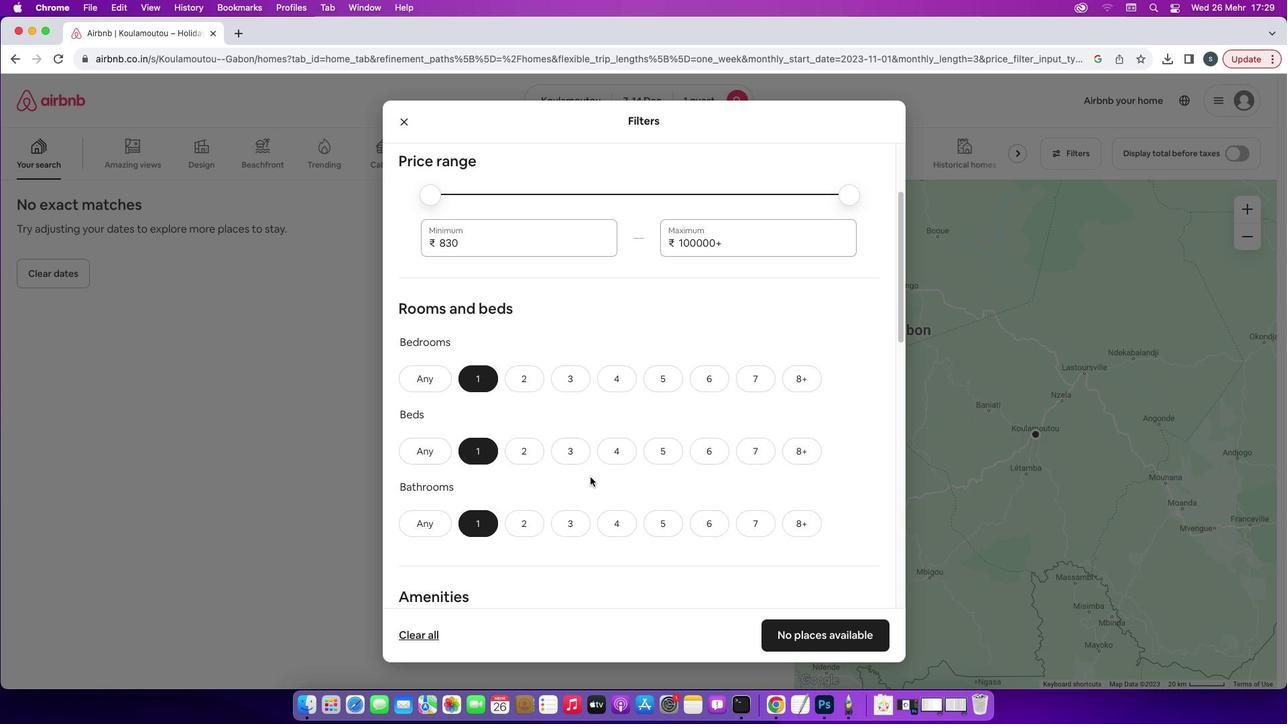 
Action: Mouse scrolled (576, 463) with delta (-13, -14)
Screenshot: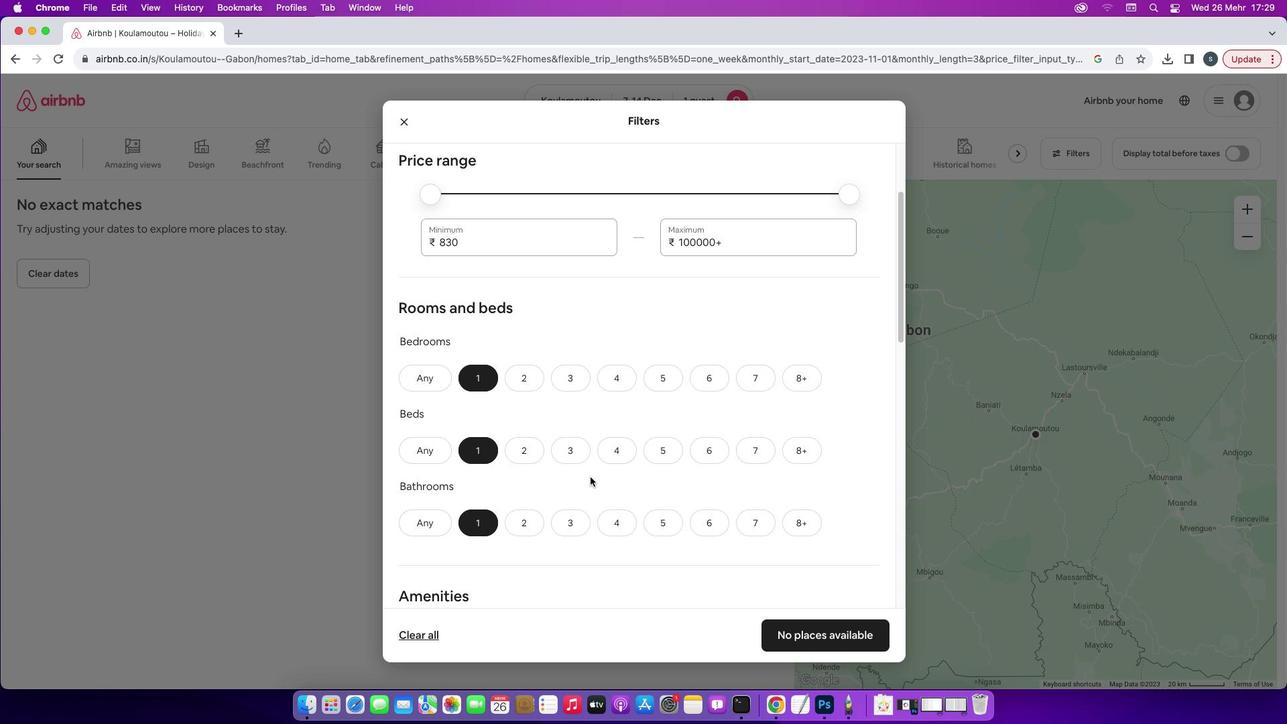 
Action: Mouse scrolled (576, 463) with delta (-13, -14)
Screenshot: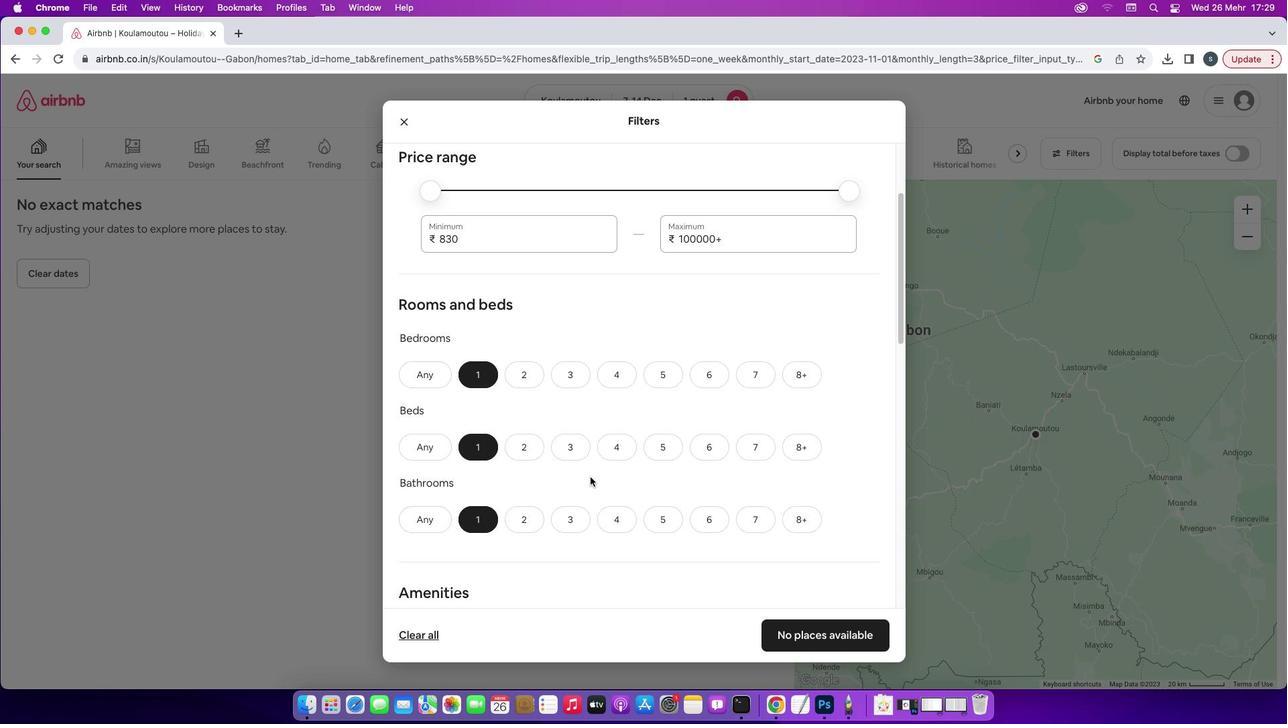 
Action: Mouse scrolled (576, 463) with delta (-13, -14)
Screenshot: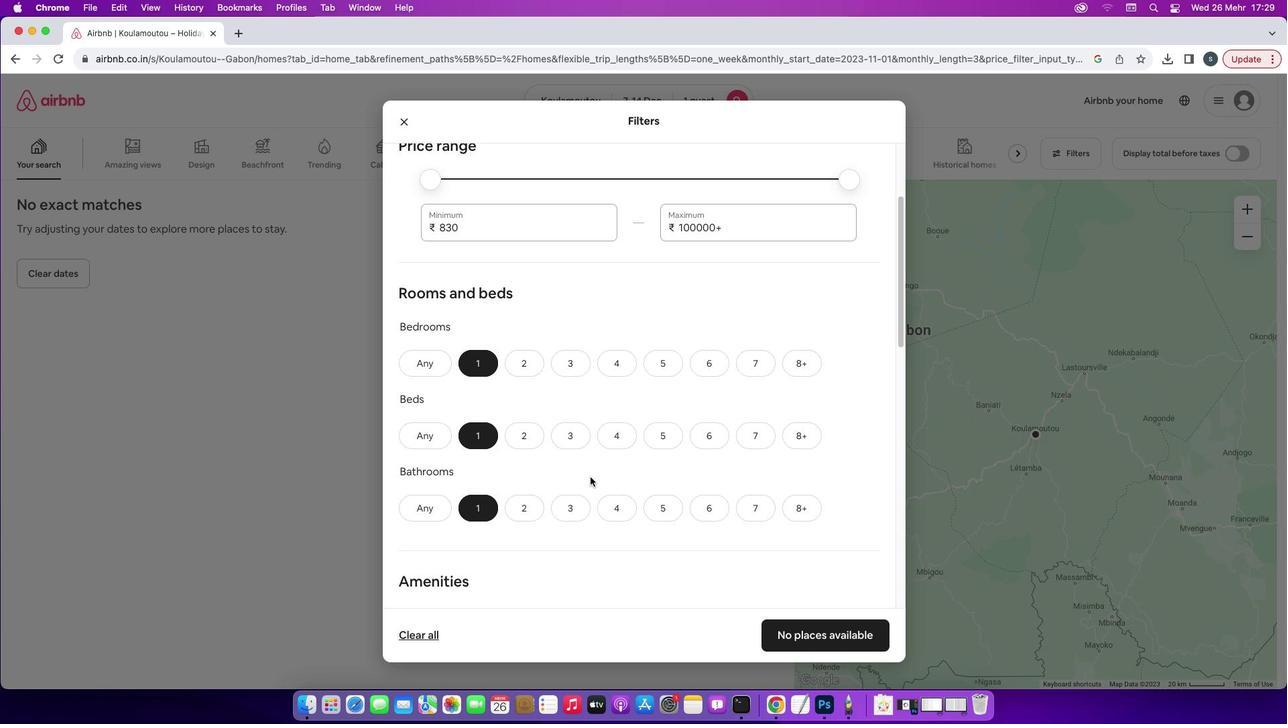 
Action: Mouse scrolled (576, 463) with delta (-13, -14)
Screenshot: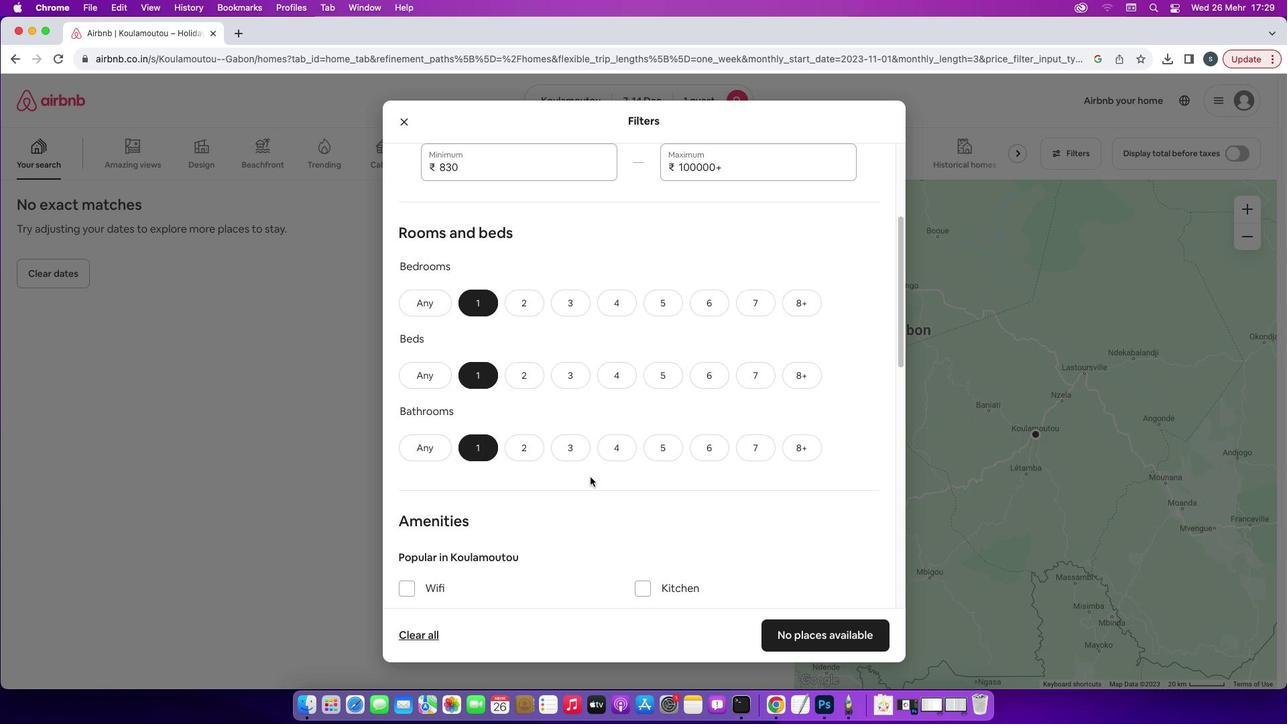 
Action: Mouse scrolled (576, 463) with delta (-13, -14)
Screenshot: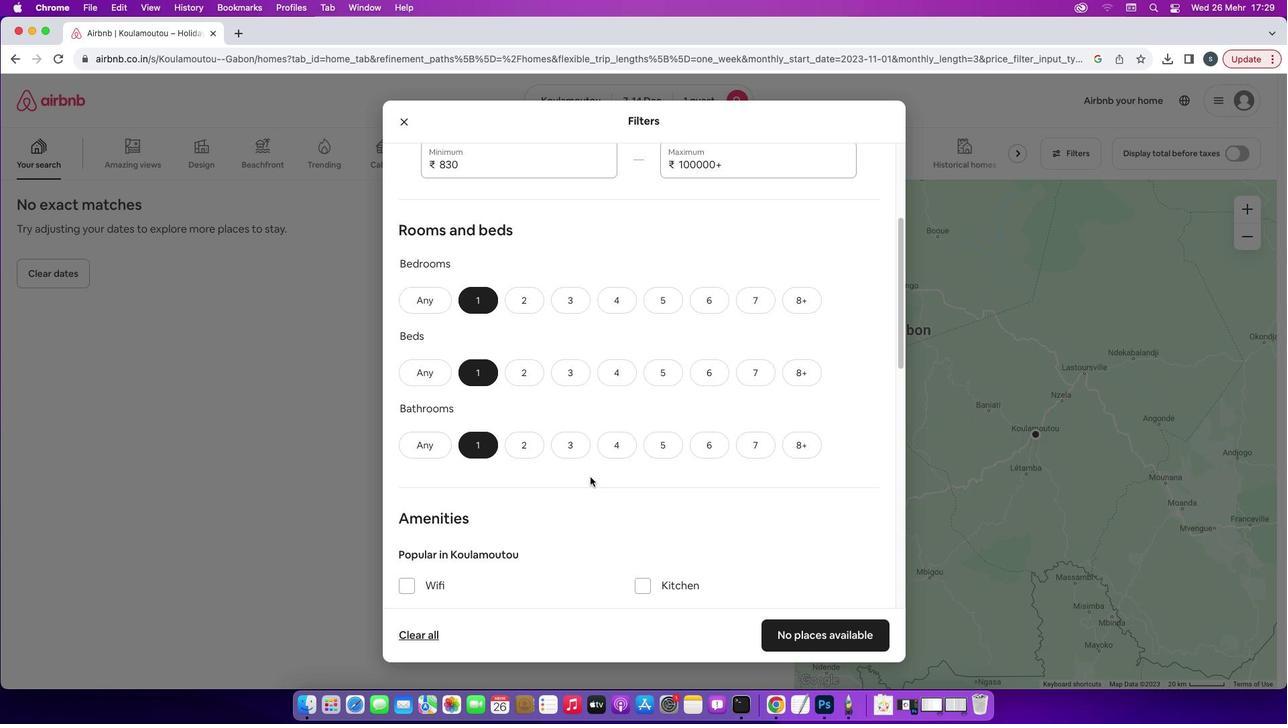 
Action: Mouse scrolled (576, 463) with delta (-13, -14)
Screenshot: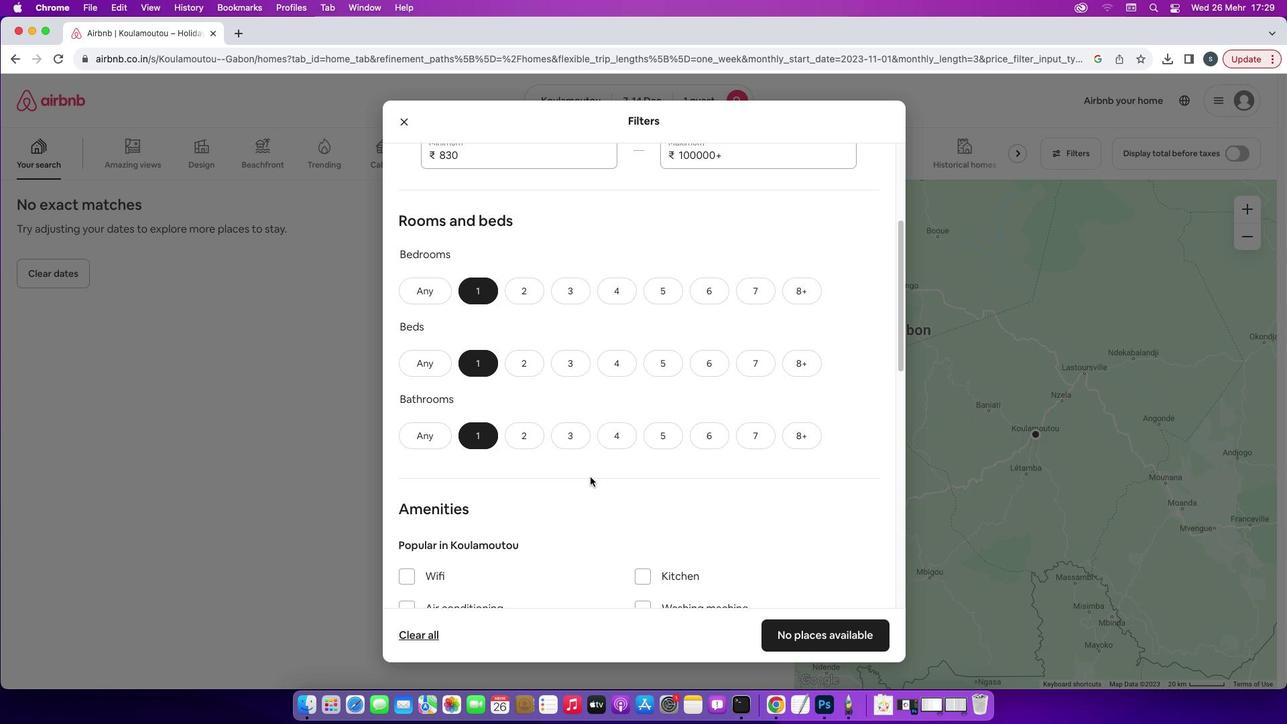 
Action: Mouse scrolled (576, 463) with delta (-13, -15)
Screenshot: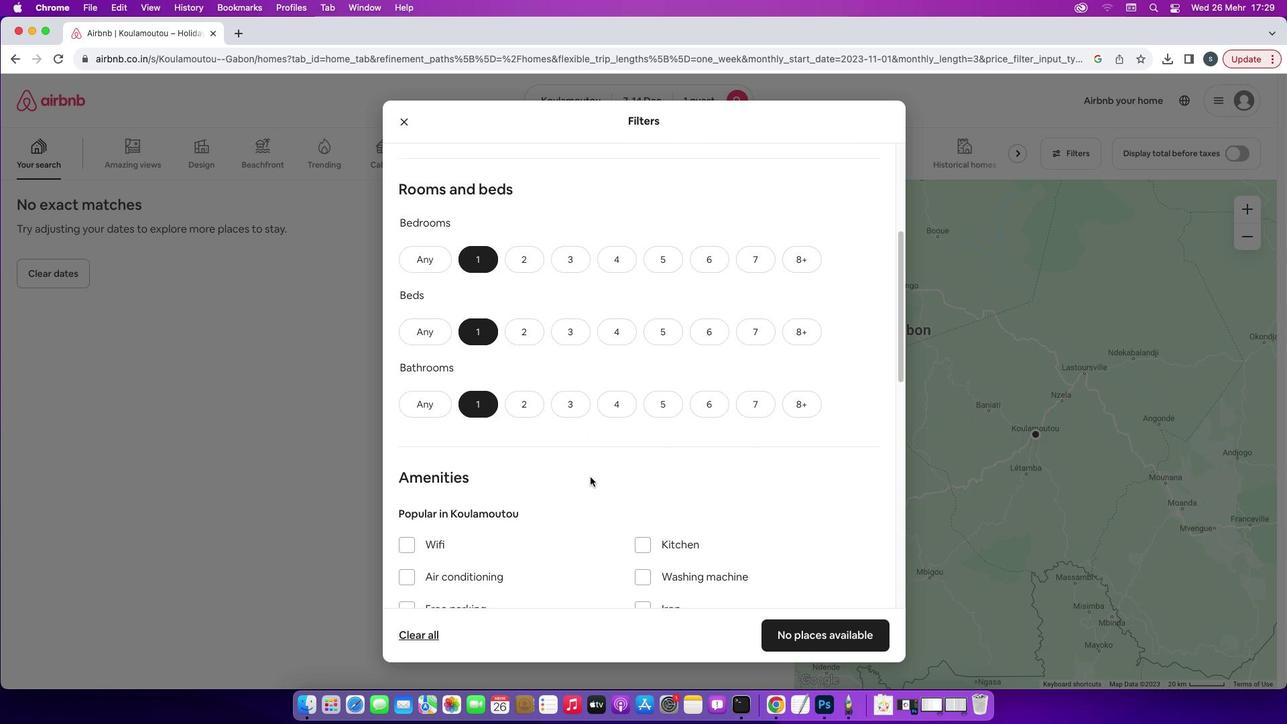 
Action: Mouse scrolled (576, 463) with delta (-13, -14)
Screenshot: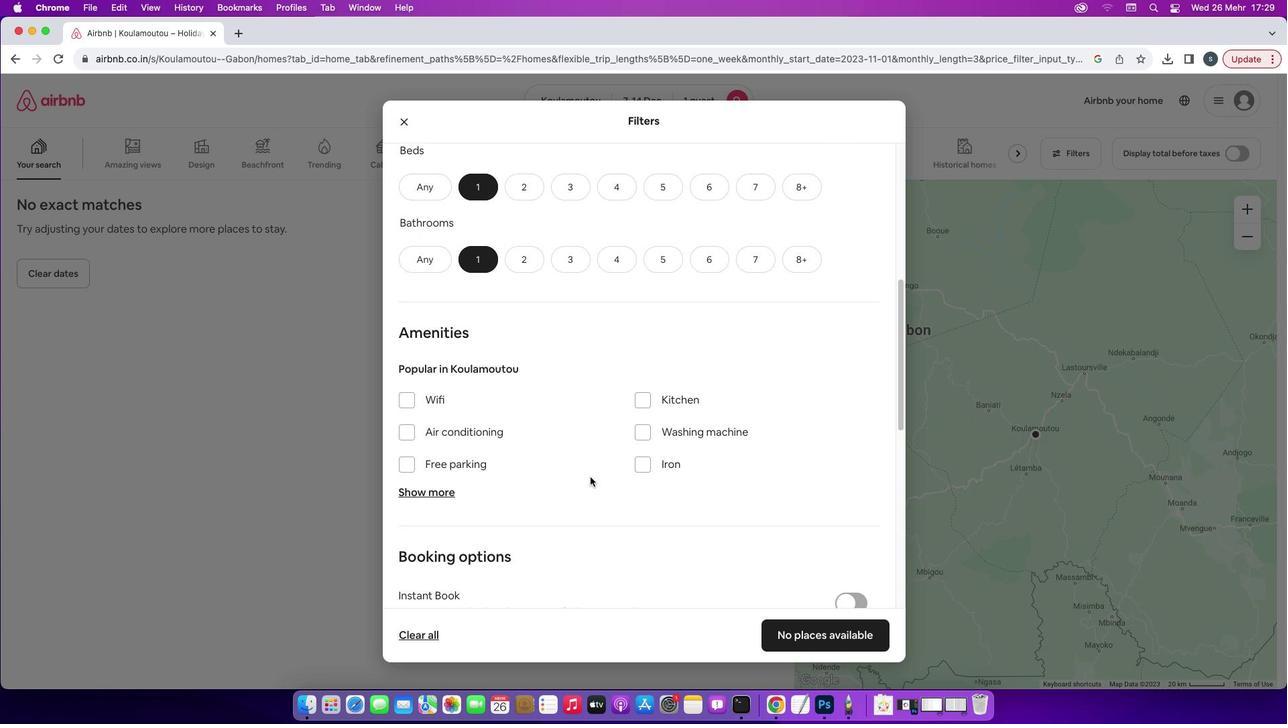 
Action: Mouse scrolled (576, 463) with delta (-13, -14)
Screenshot: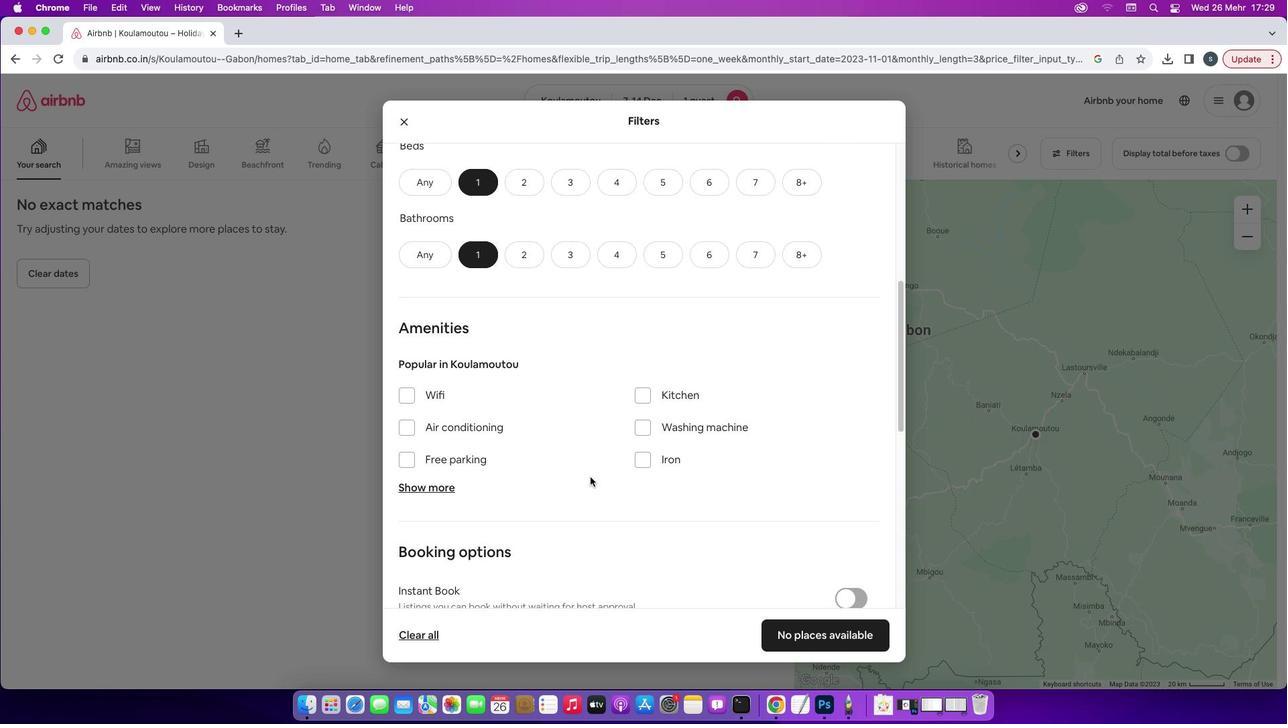 
Action: Mouse scrolled (576, 463) with delta (-13, -14)
Screenshot: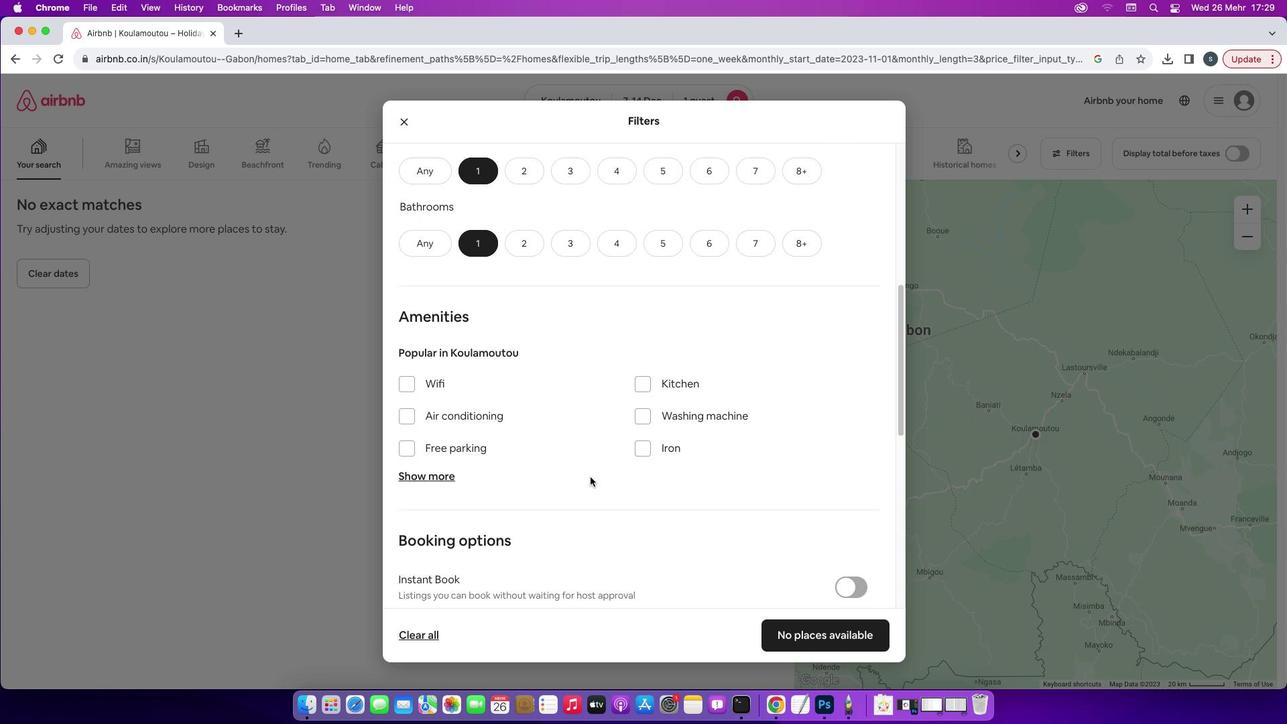 
Action: Mouse moved to (576, 463)
Screenshot: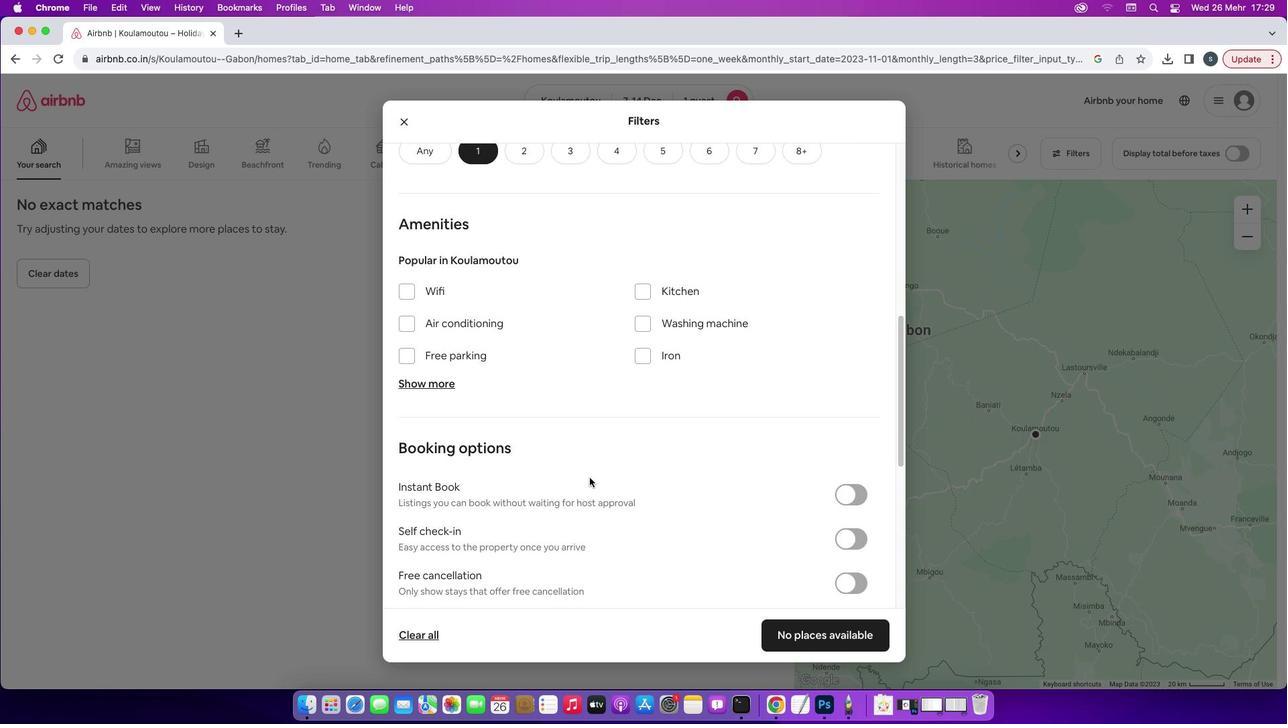 
Action: Mouse scrolled (576, 463) with delta (-13, -14)
Screenshot: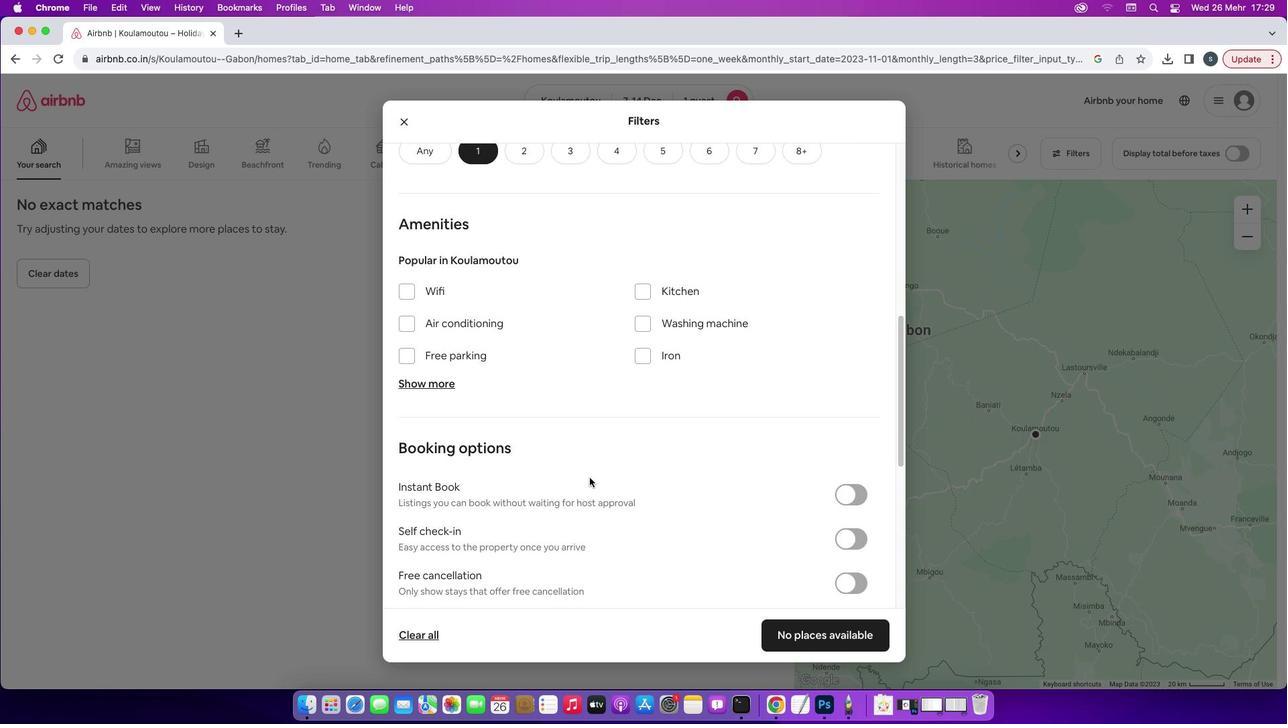 
Action: Mouse scrolled (576, 463) with delta (-13, -14)
Screenshot: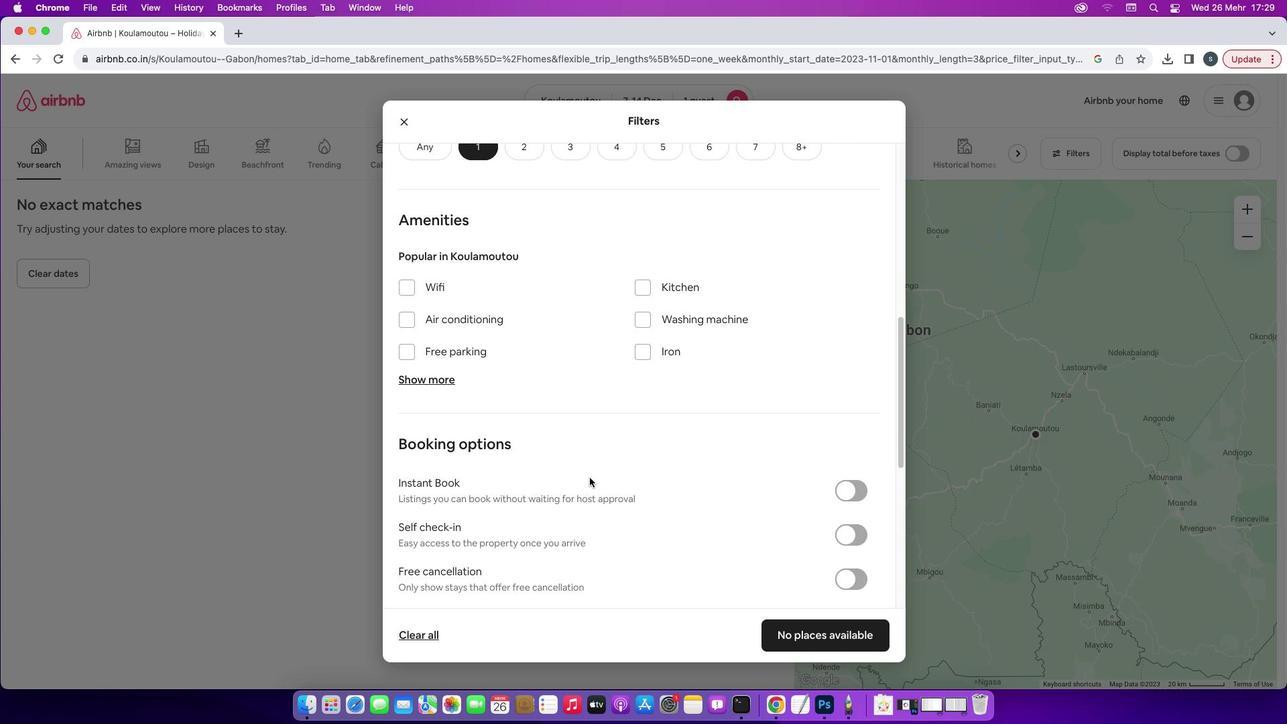 
Action: Mouse scrolled (576, 463) with delta (-13, -14)
Screenshot: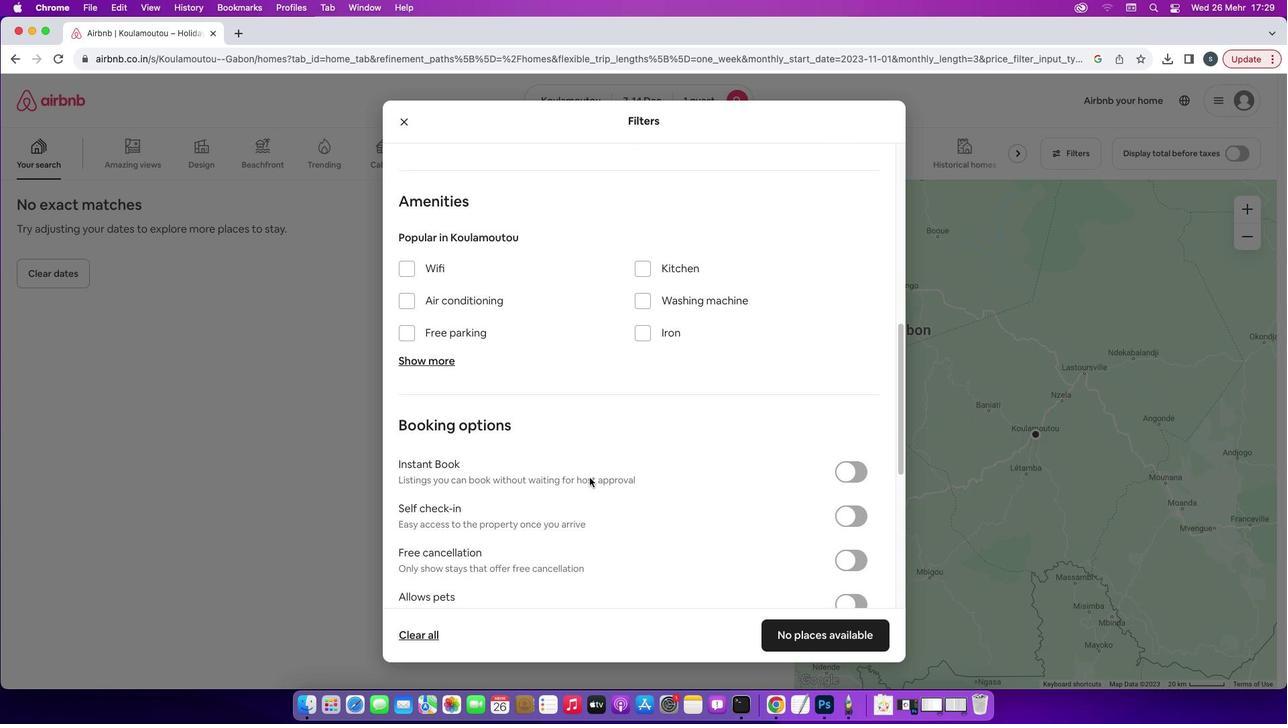 
Action: Mouse moved to (629, 235)
Screenshot: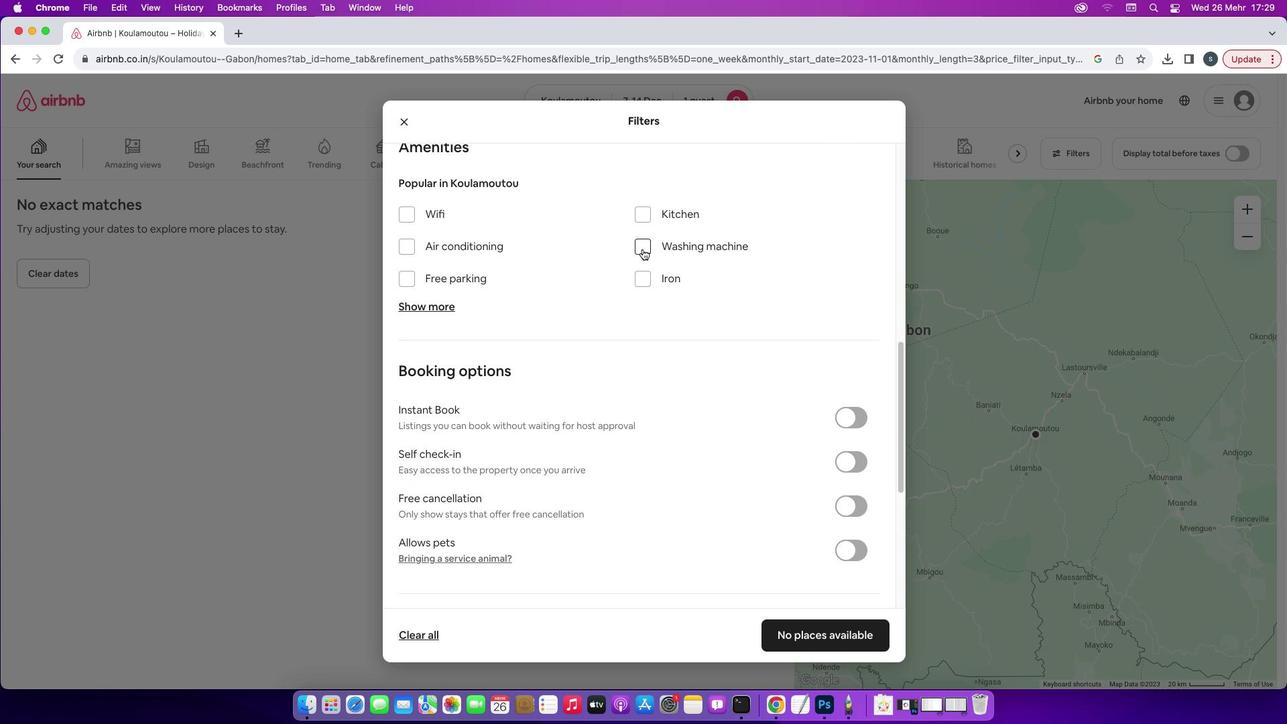 
Action: Mouse pressed left at (629, 235)
Screenshot: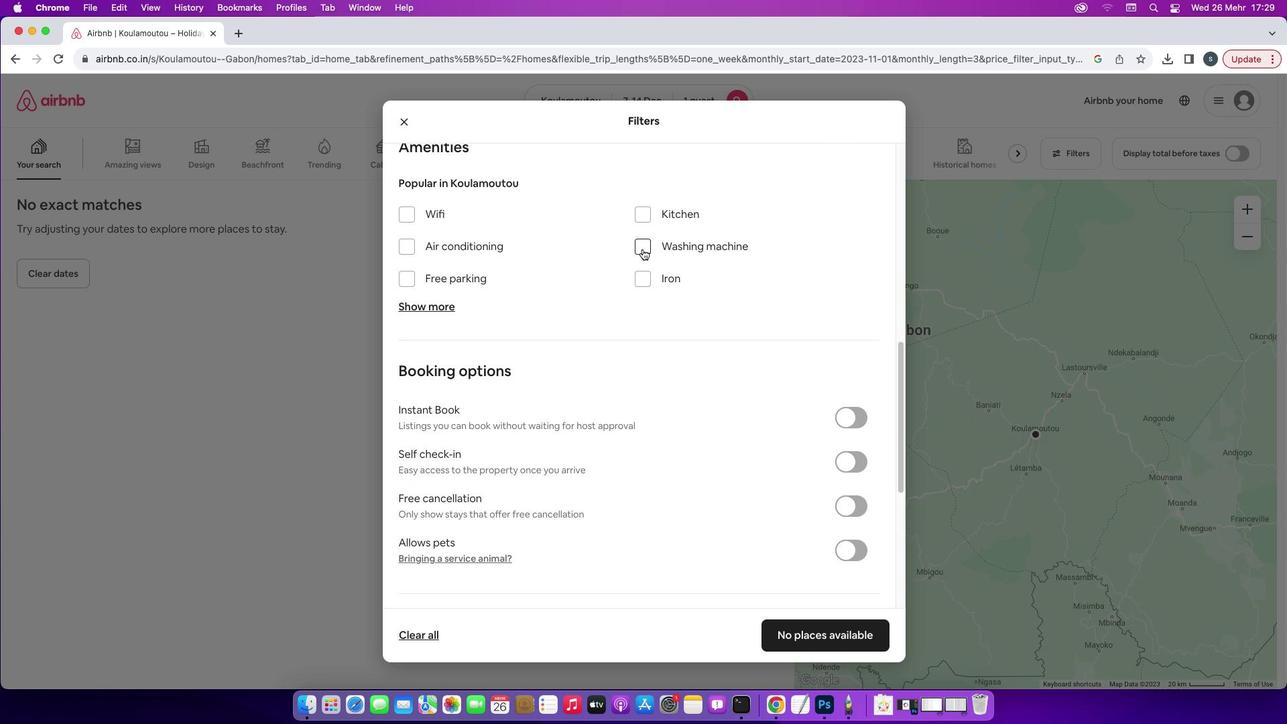 
Action: Mouse moved to (718, 416)
Screenshot: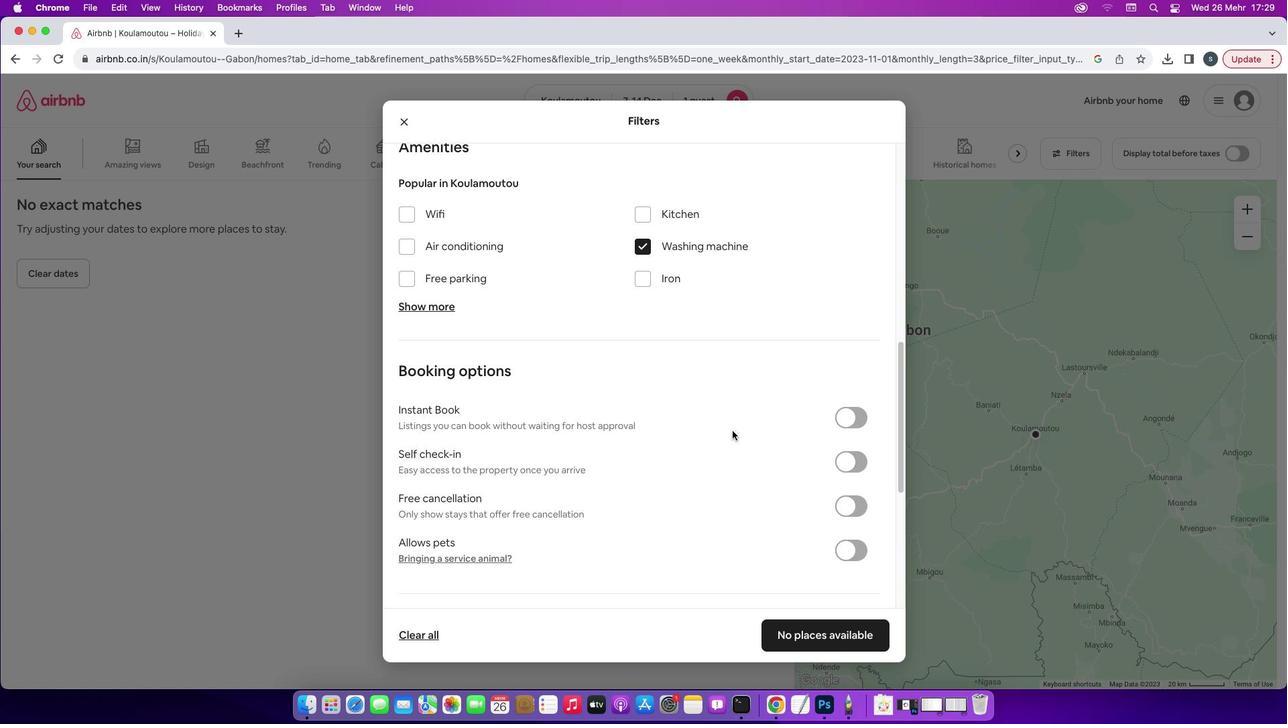 
Action: Mouse scrolled (718, 416) with delta (-13, -14)
Screenshot: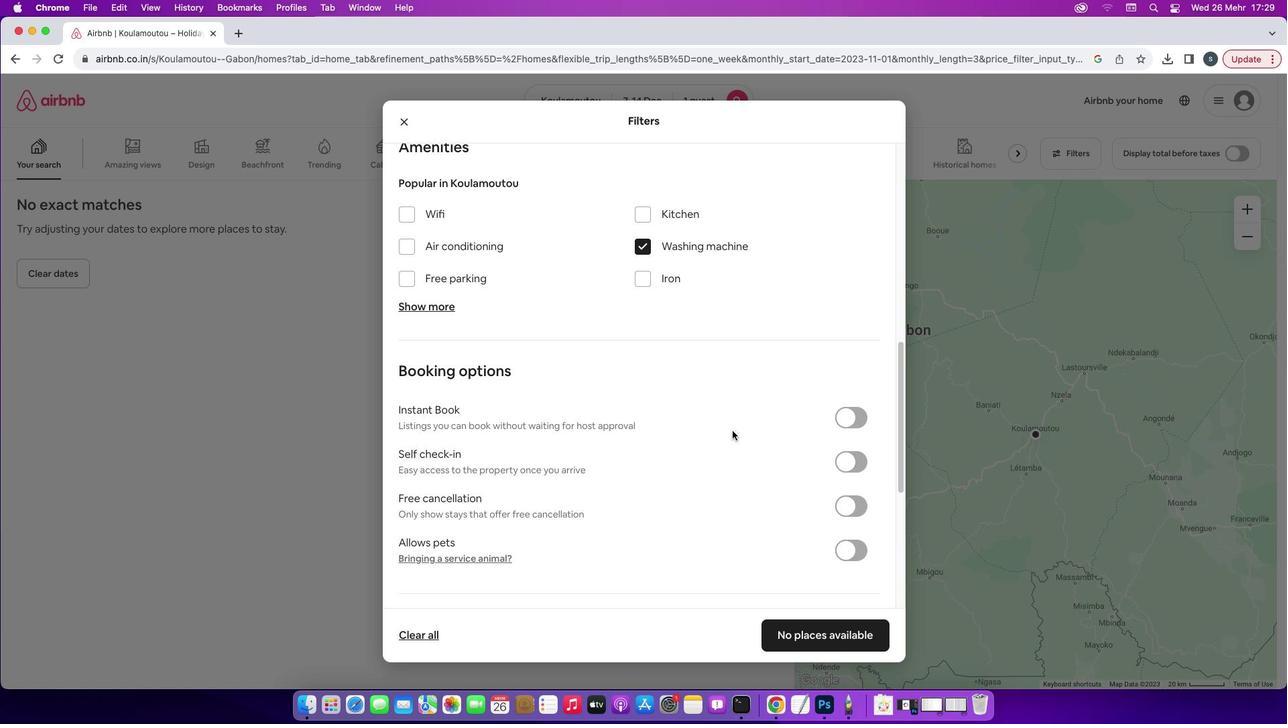 
Action: Mouse scrolled (718, 416) with delta (-13, -14)
Screenshot: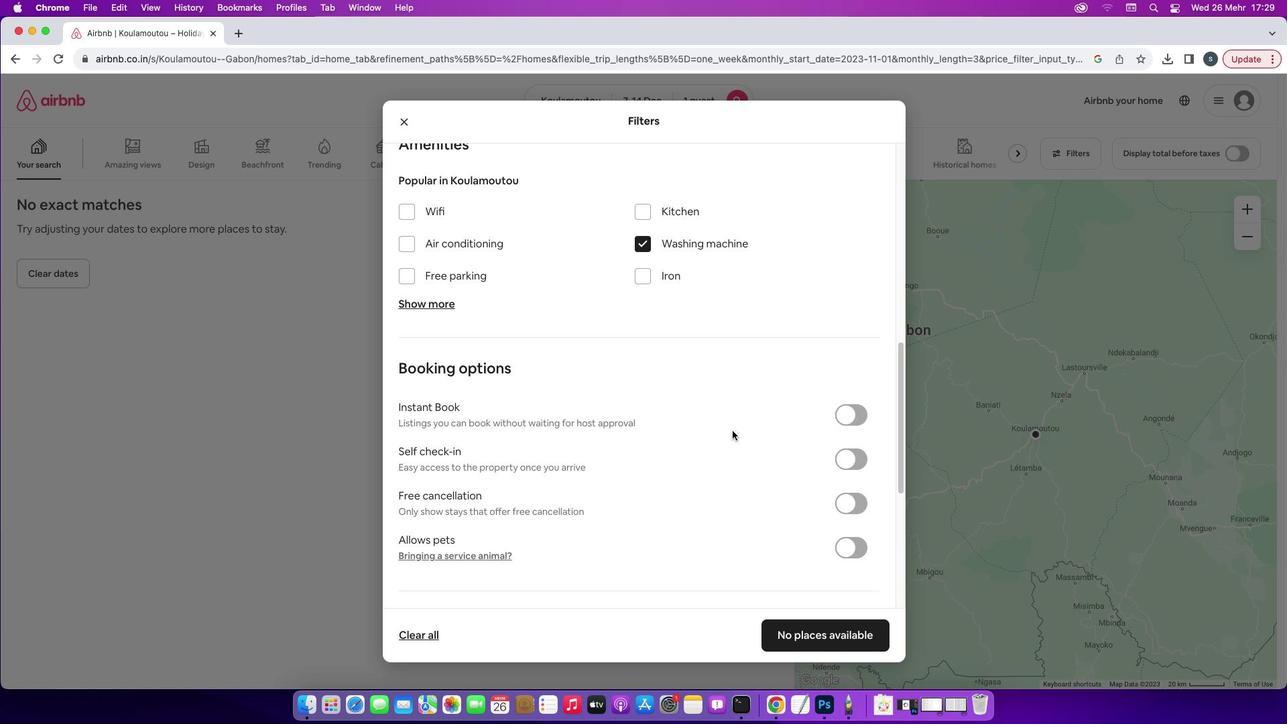
Action: Mouse scrolled (718, 416) with delta (-13, -14)
Screenshot: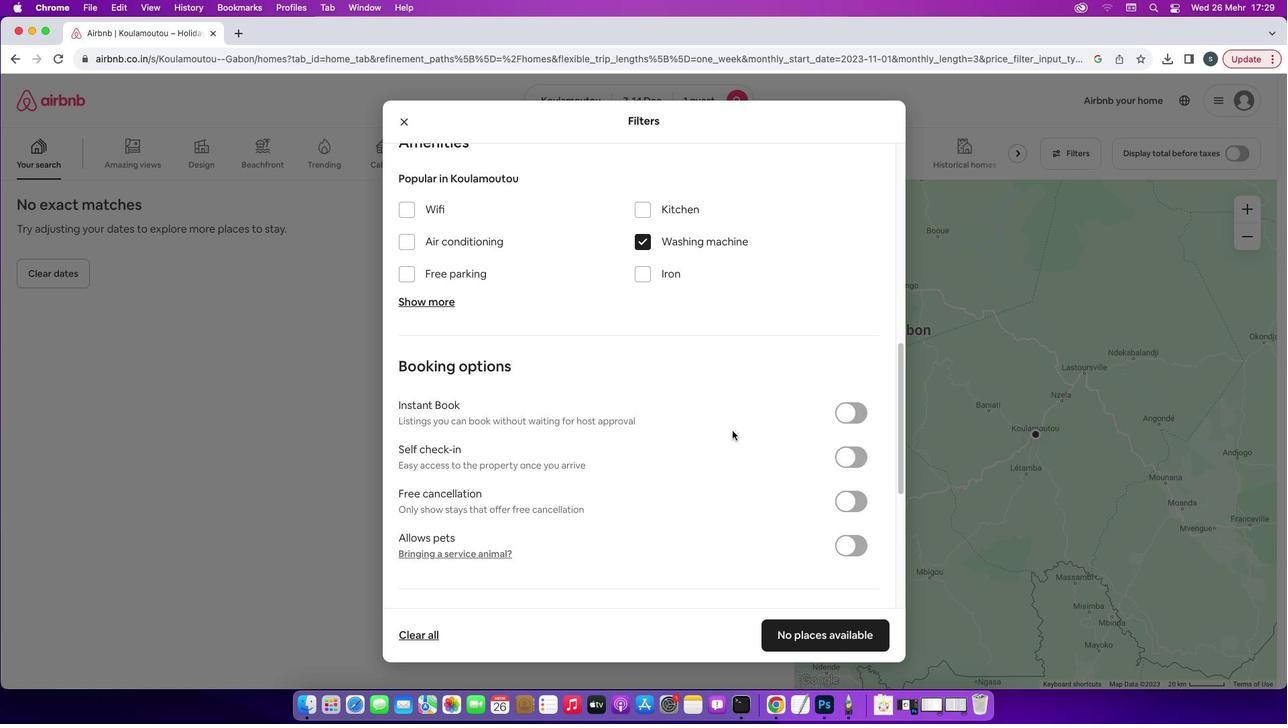 
Action: Mouse moved to (717, 417)
Screenshot: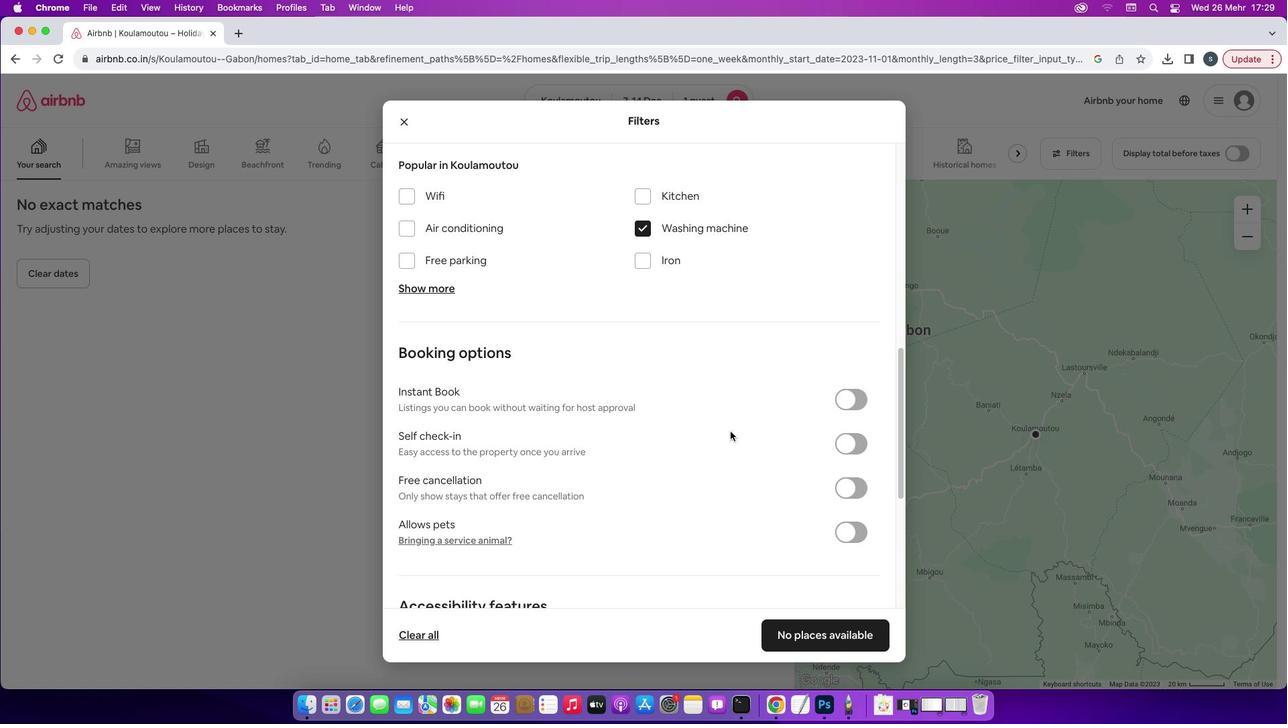 
Action: Mouse scrolled (717, 417) with delta (-13, -14)
Screenshot: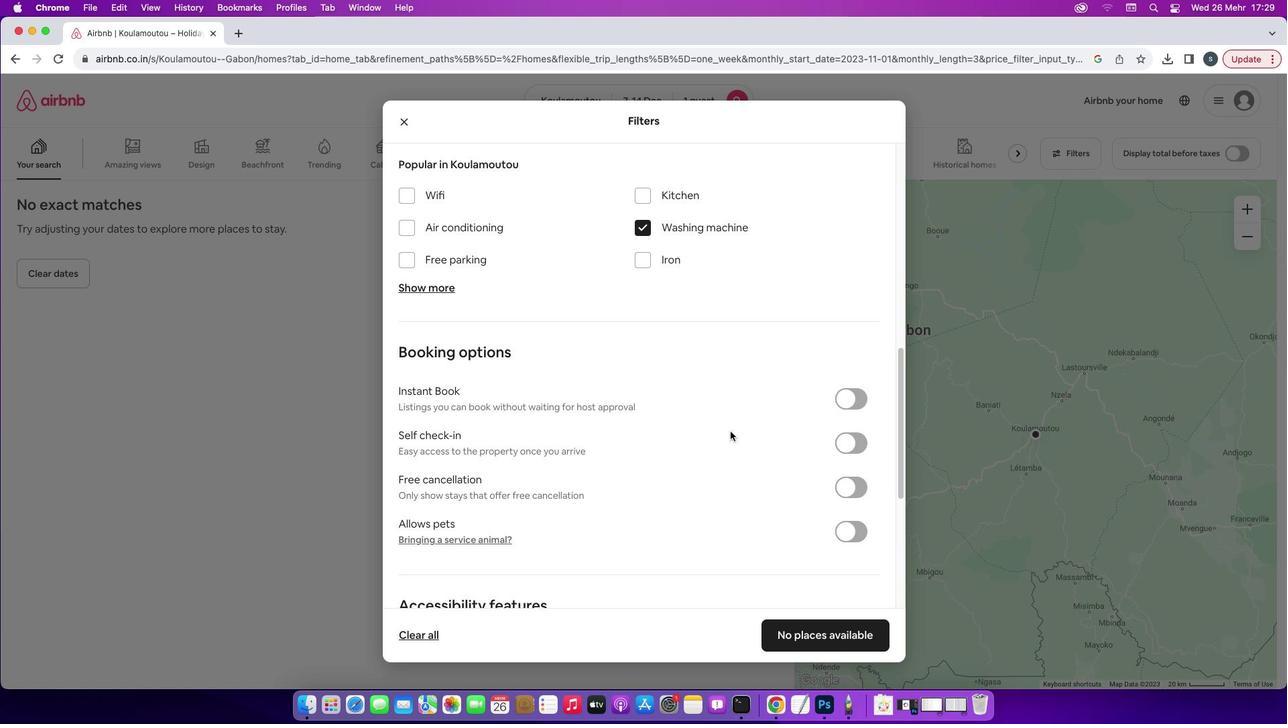 
Action: Mouse scrolled (717, 417) with delta (-13, -14)
Screenshot: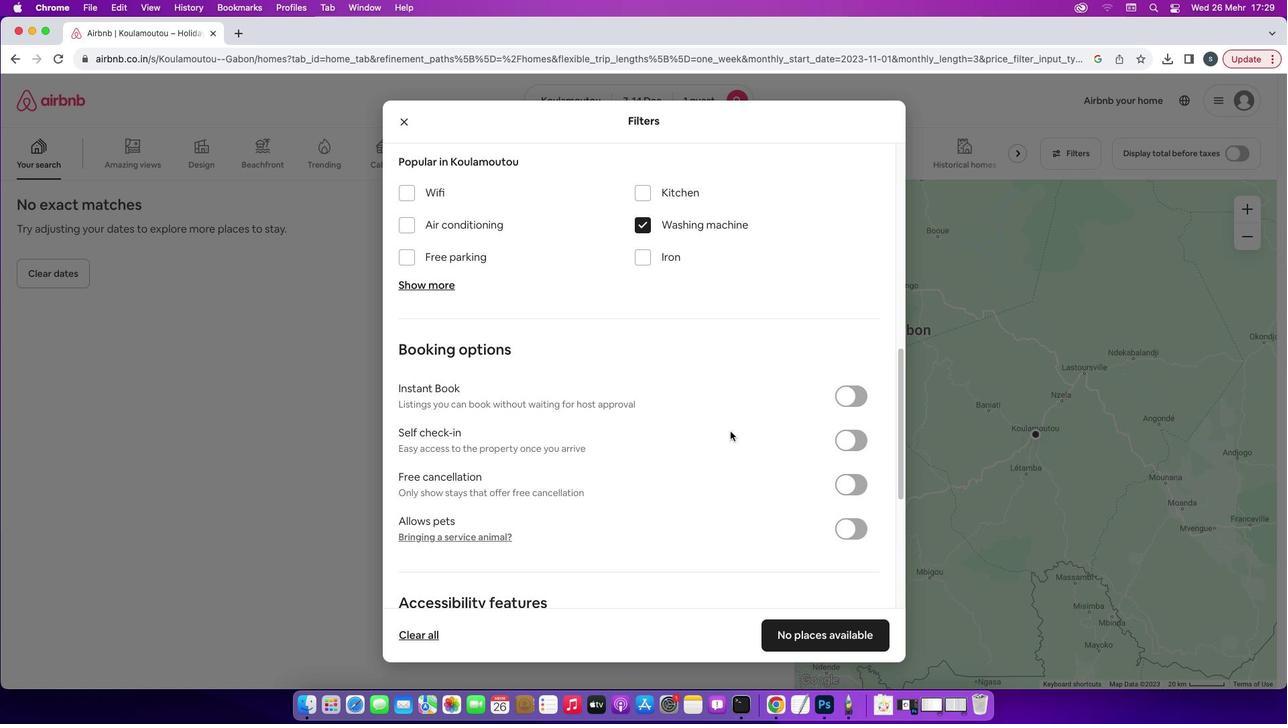 
Action: Mouse scrolled (717, 417) with delta (-13, -14)
Screenshot: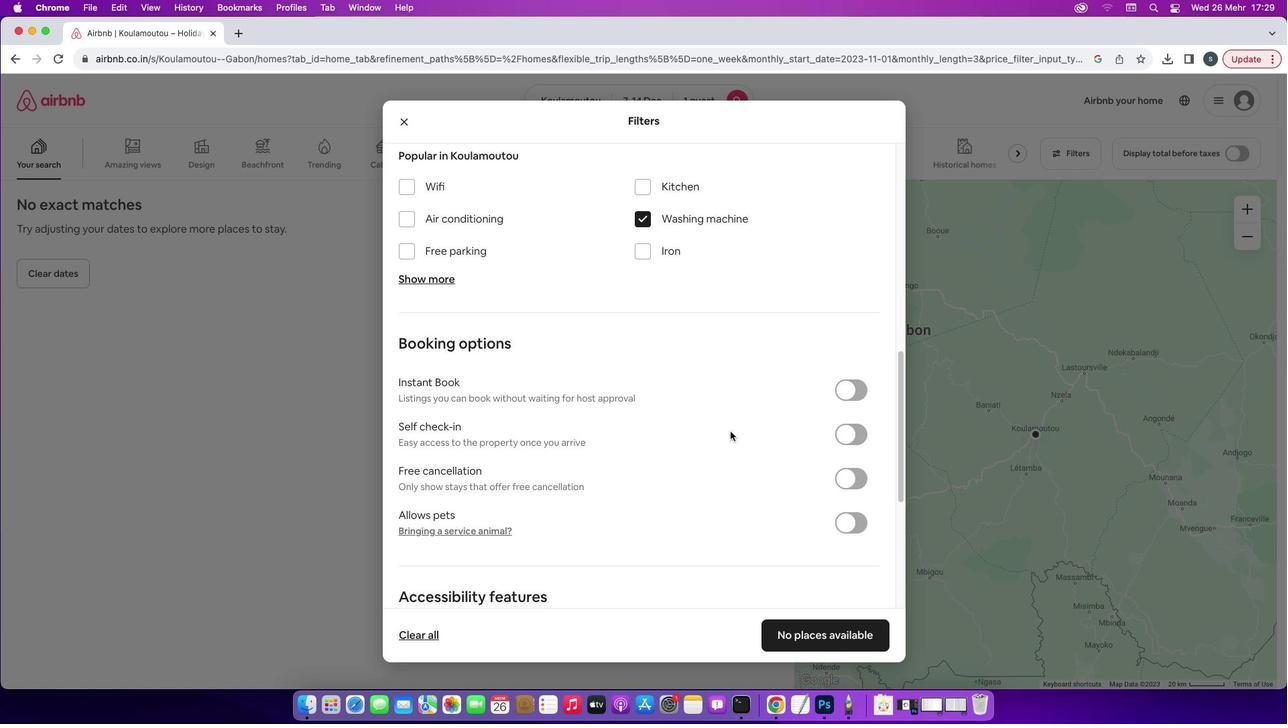
Action: Mouse moved to (841, 344)
Screenshot: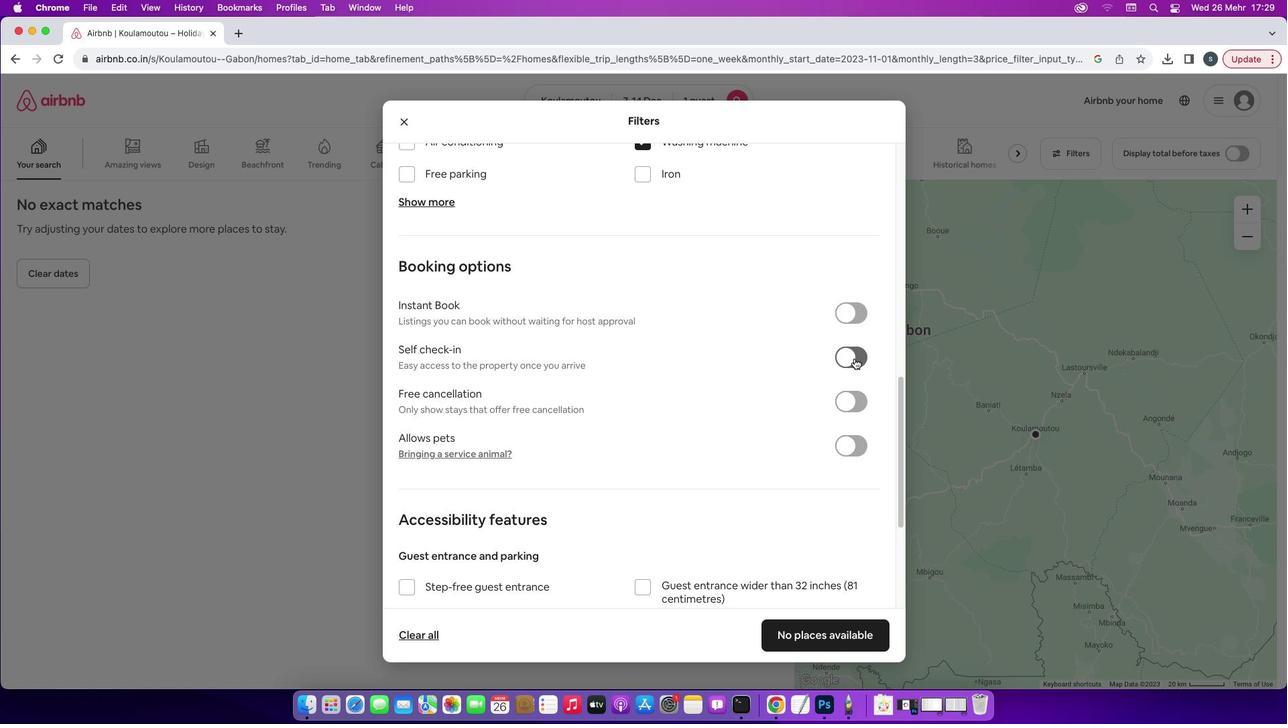 
Action: Mouse pressed left at (841, 344)
Screenshot: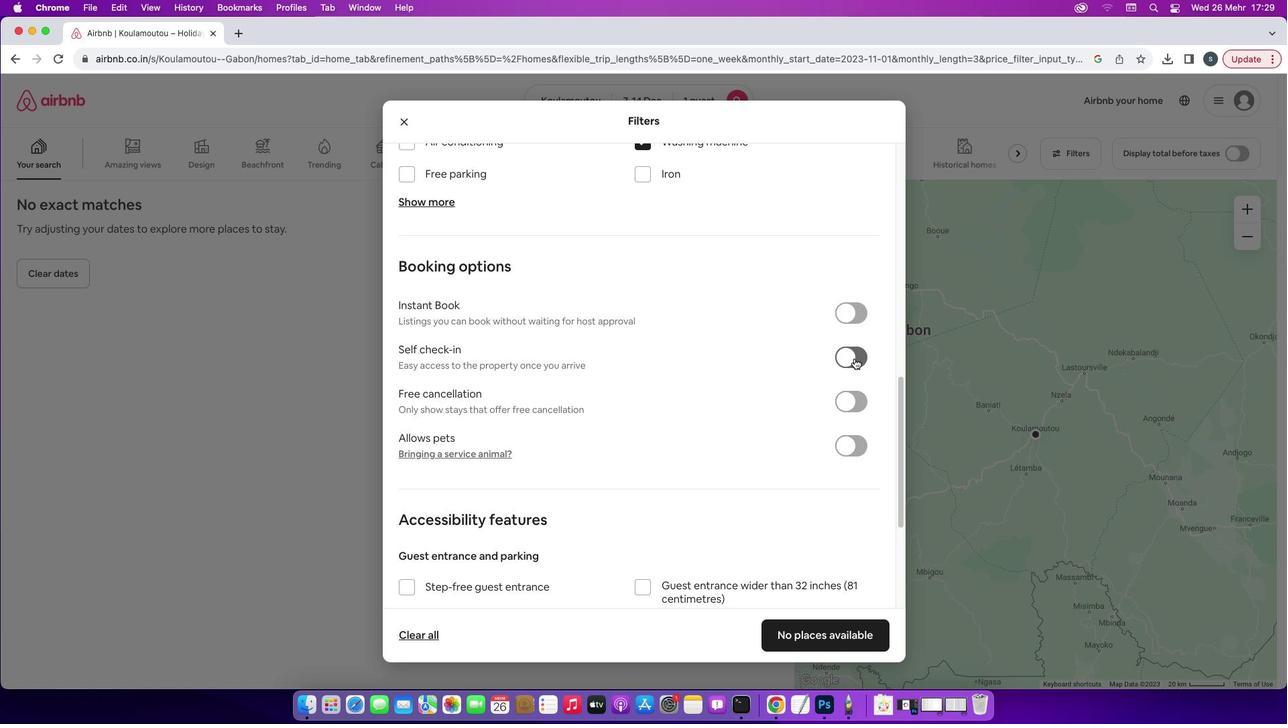 
Action: Mouse moved to (784, 622)
Screenshot: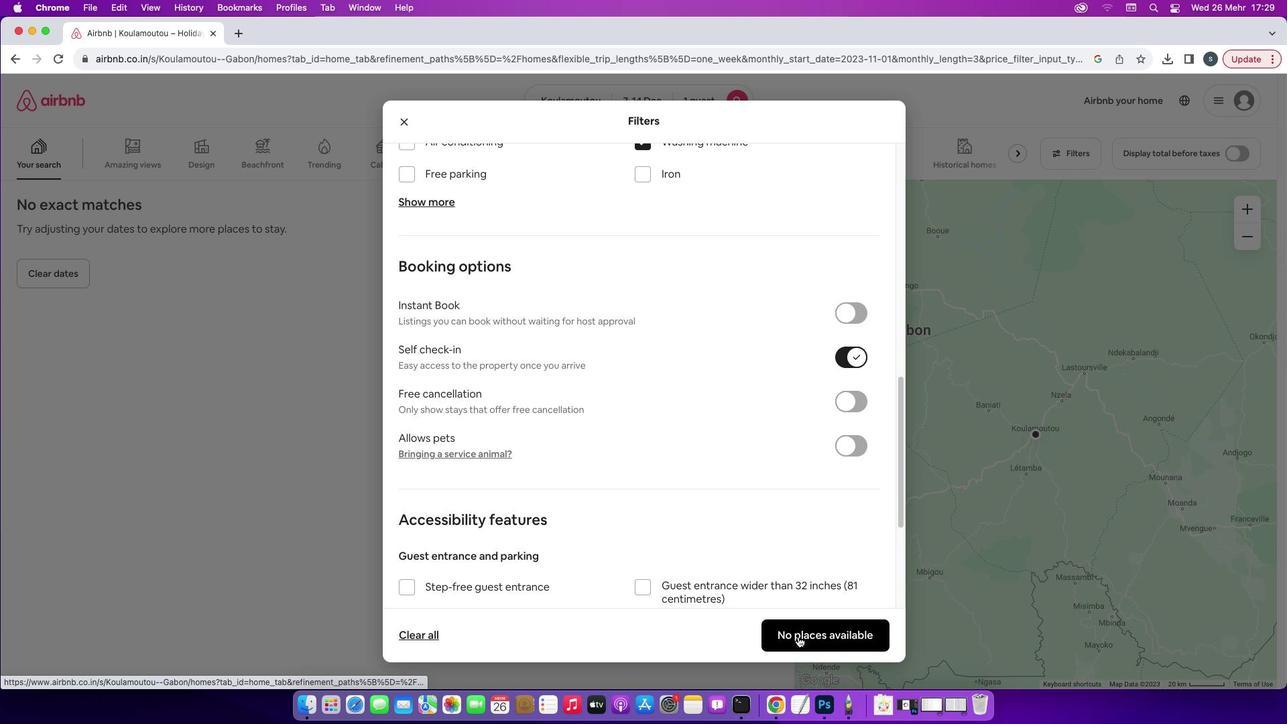 
Action: Mouse pressed left at (784, 622)
Screenshot: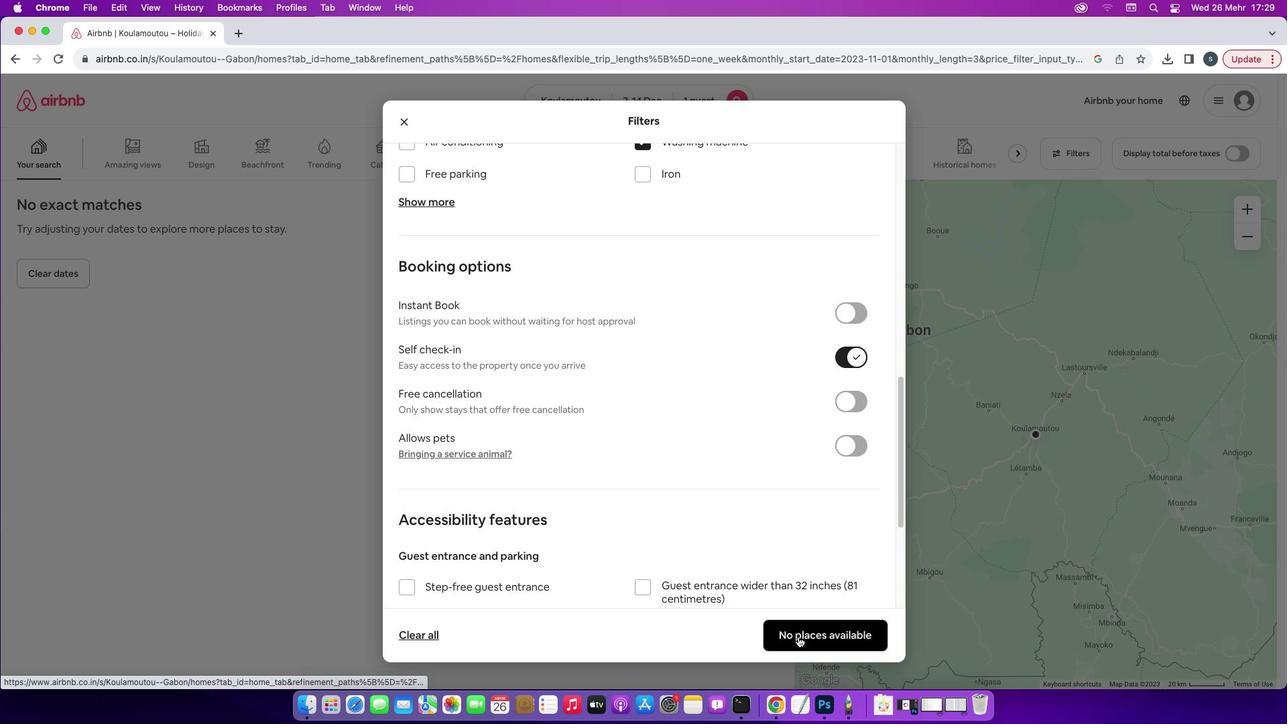 
Action: Mouse moved to (503, 342)
Screenshot: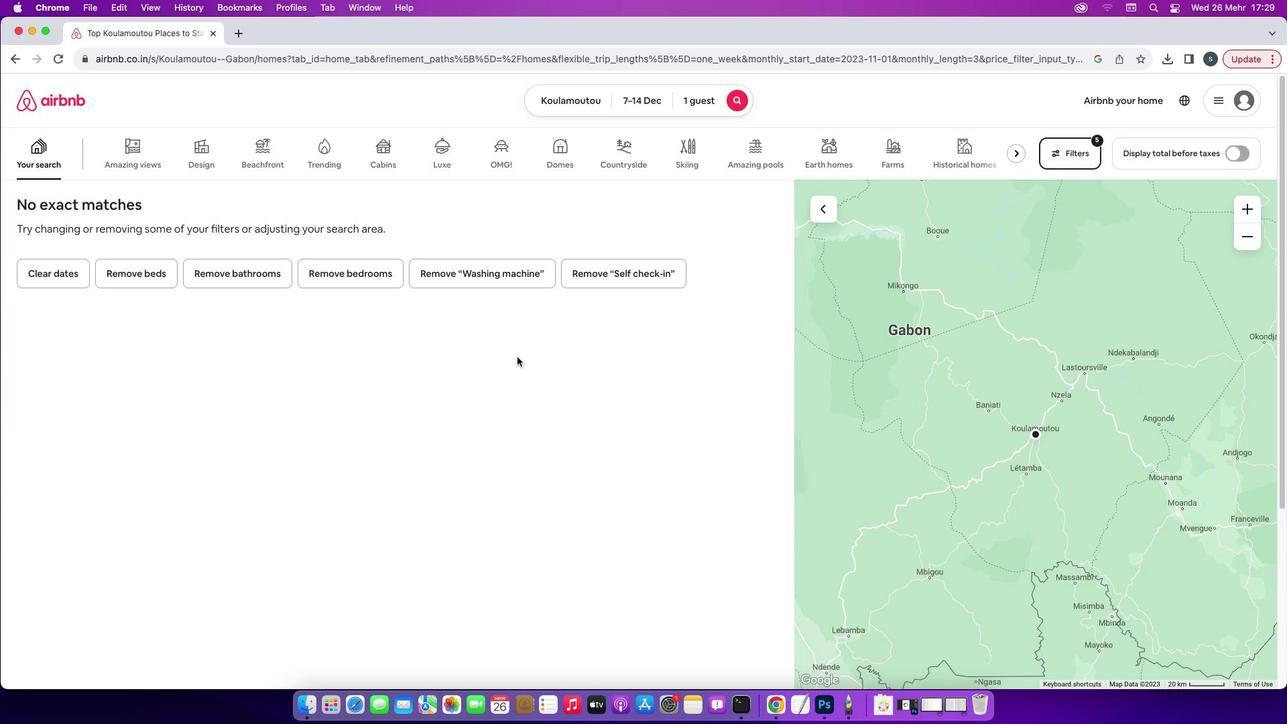 
